 Task: Search one way flight ticket for 1 adult, 5 children, 2 infants in seat and 1 infant on lap in first from New York/islip: Long Island Macarthur Airport to Jackson: Jackson Hole Airport on 5-2-2023. Choice of flights is Westjet. Number of bags: 1 checked bag. Price is upto 92000. Outbound departure time preference is 17:15.
Action: Mouse moved to (241, 315)
Screenshot: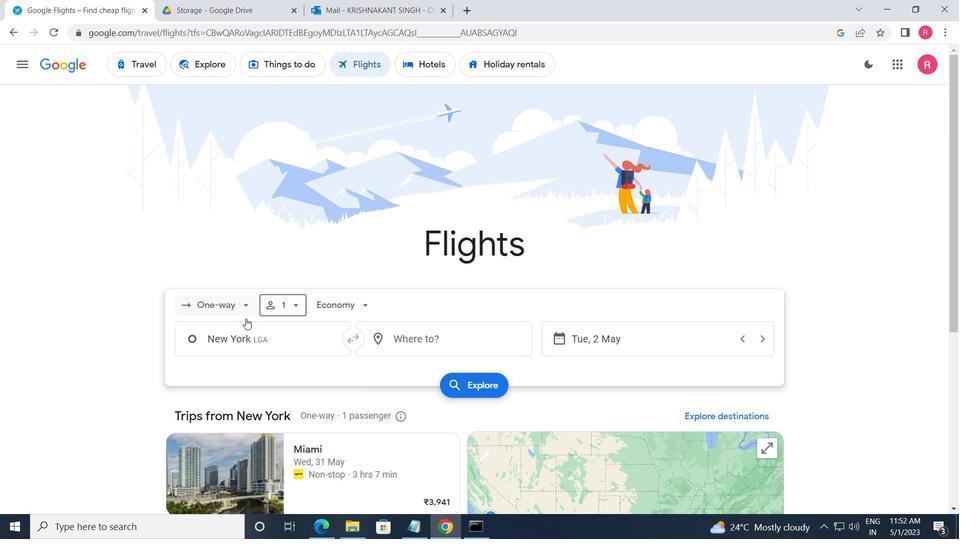 
Action: Mouse pressed left at (241, 315)
Screenshot: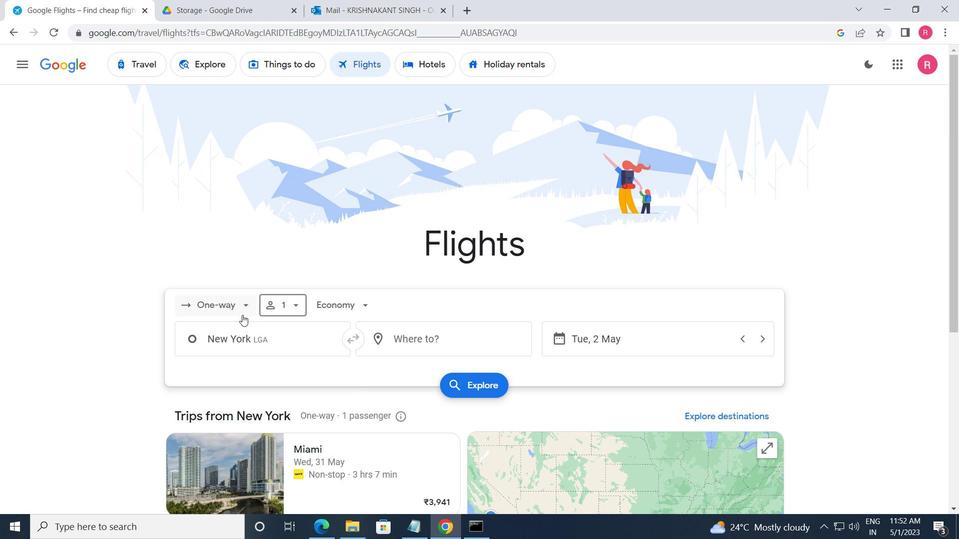 
Action: Mouse moved to (243, 362)
Screenshot: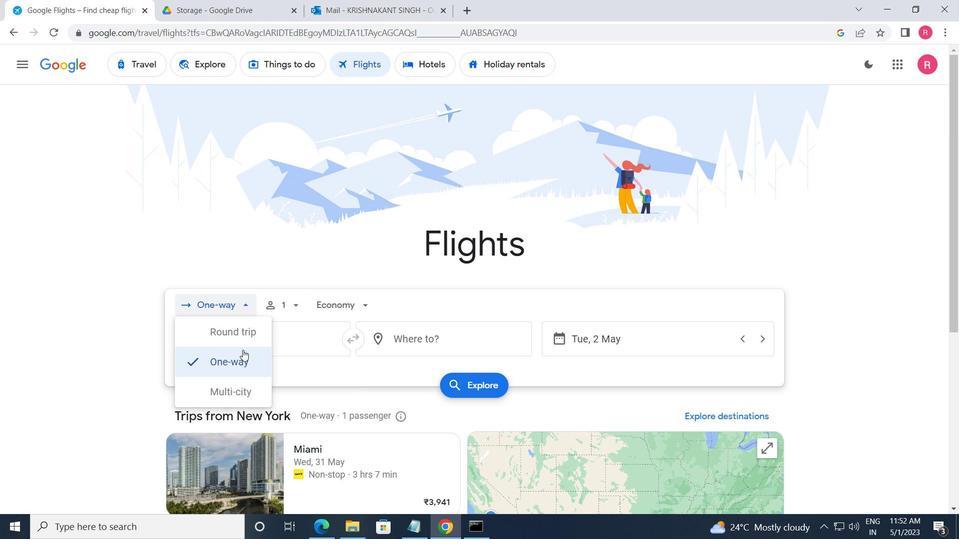 
Action: Mouse pressed left at (243, 362)
Screenshot: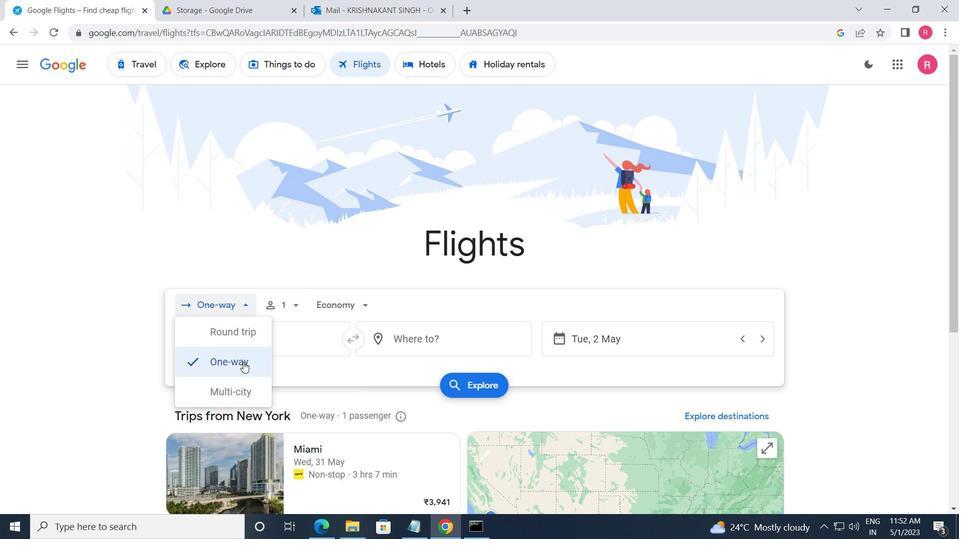 
Action: Mouse moved to (288, 310)
Screenshot: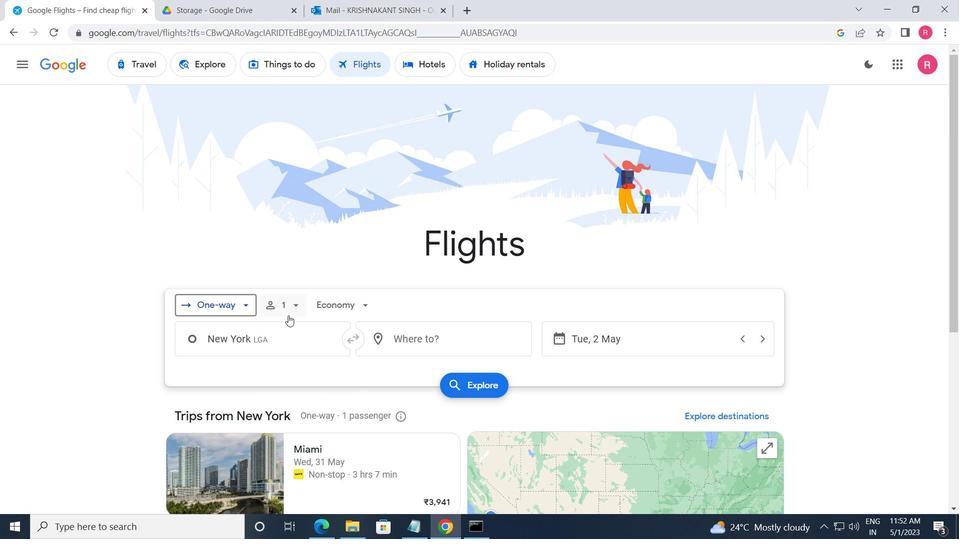 
Action: Mouse pressed left at (288, 310)
Screenshot: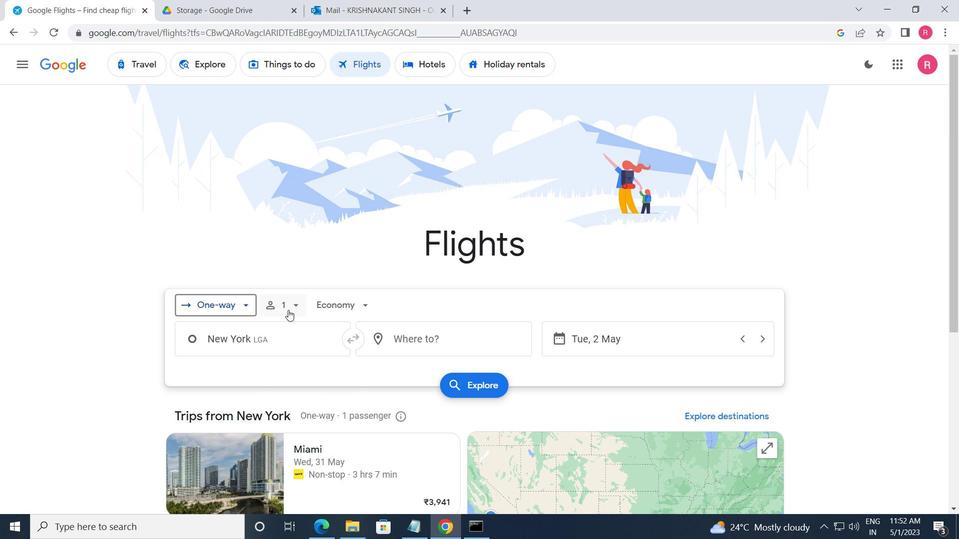 
Action: Mouse moved to (395, 335)
Screenshot: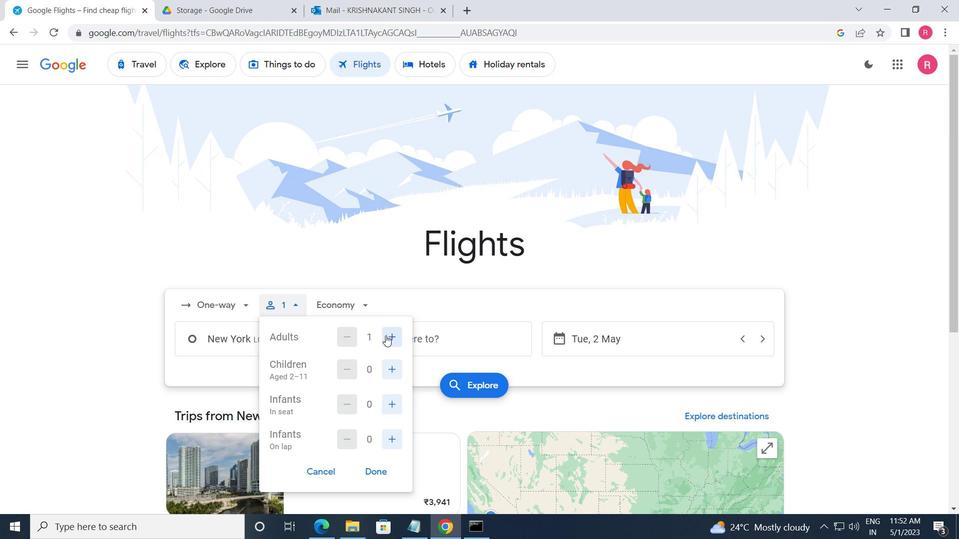 
Action: Mouse pressed left at (395, 335)
Screenshot: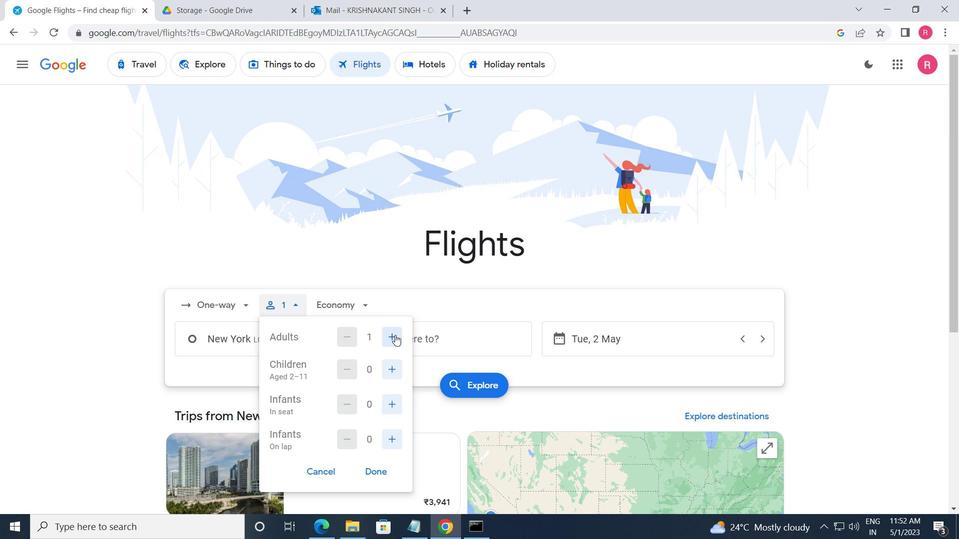 
Action: Mouse pressed left at (395, 335)
Screenshot: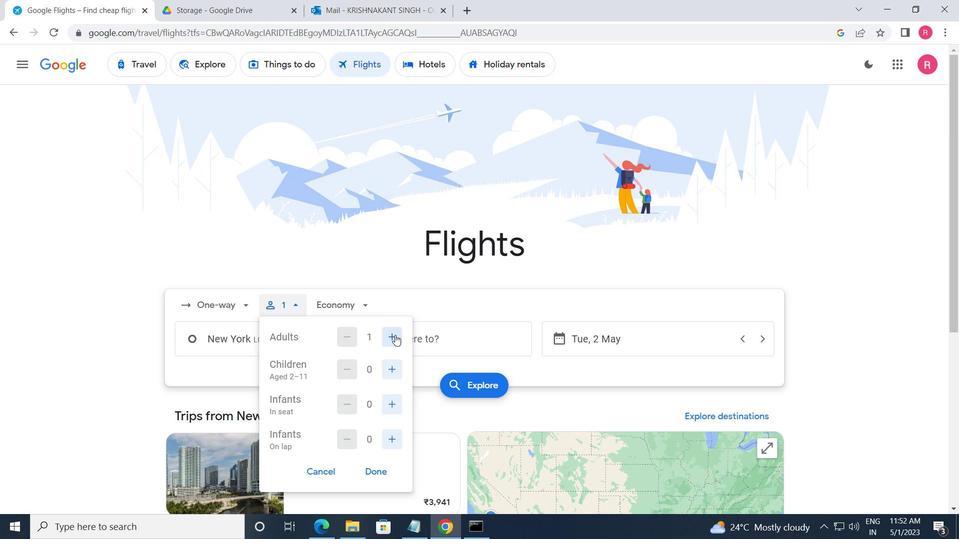 
Action: Mouse pressed left at (395, 335)
Screenshot: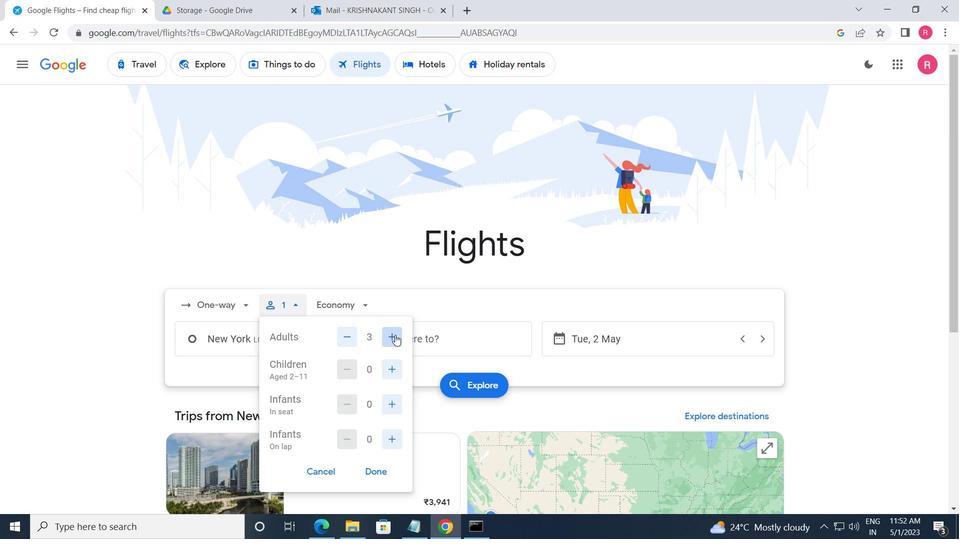 
Action: Mouse moved to (389, 369)
Screenshot: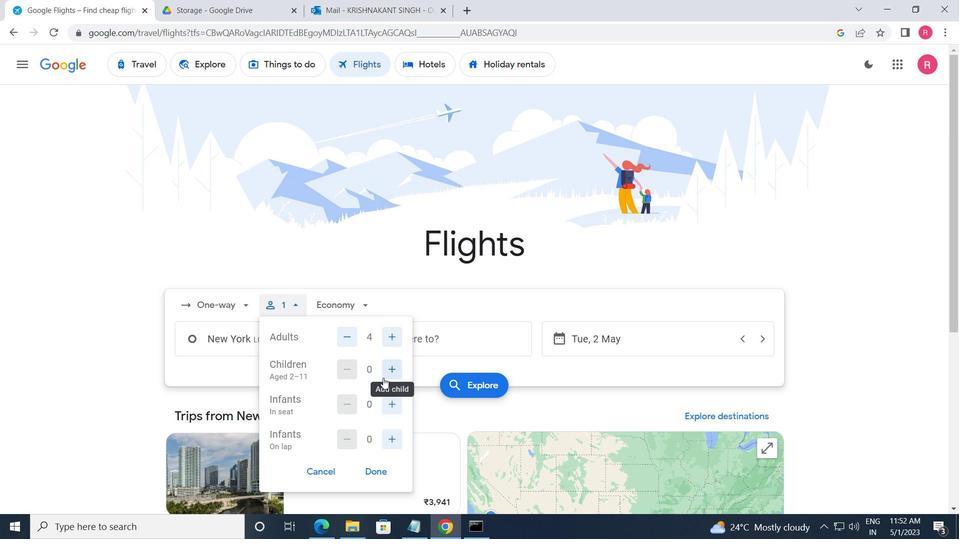 
Action: Mouse pressed left at (389, 369)
Screenshot: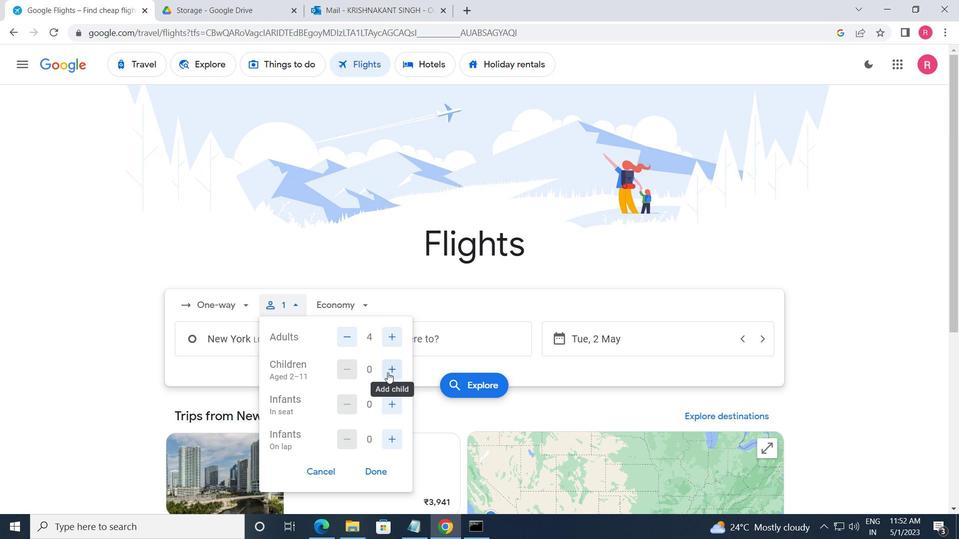 
Action: Mouse moved to (389, 400)
Screenshot: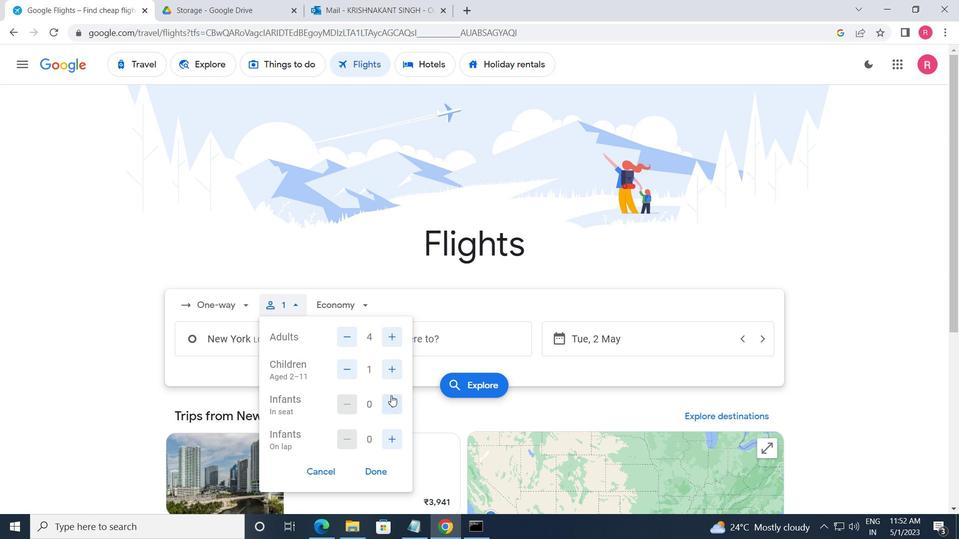 
Action: Mouse pressed left at (389, 400)
Screenshot: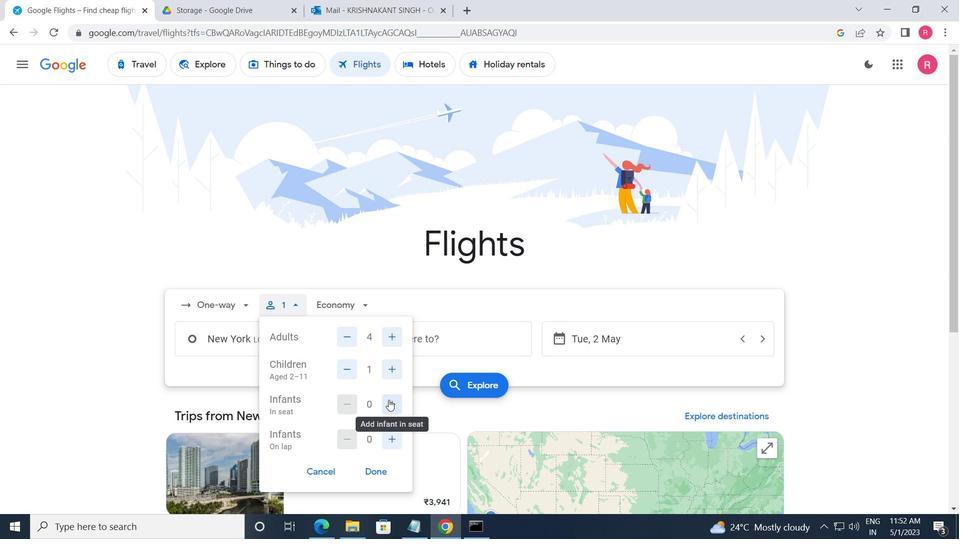 
Action: Mouse moved to (336, 314)
Screenshot: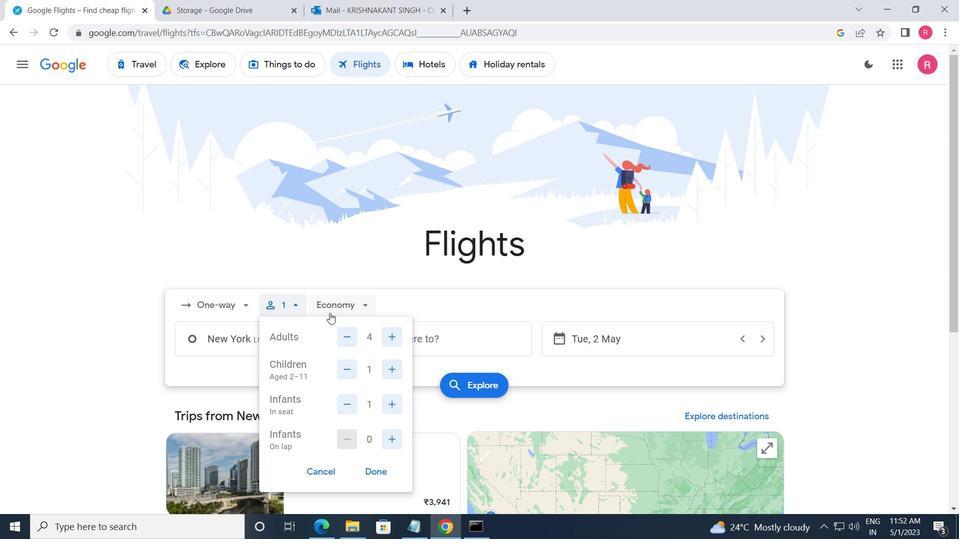 
Action: Mouse pressed left at (336, 314)
Screenshot: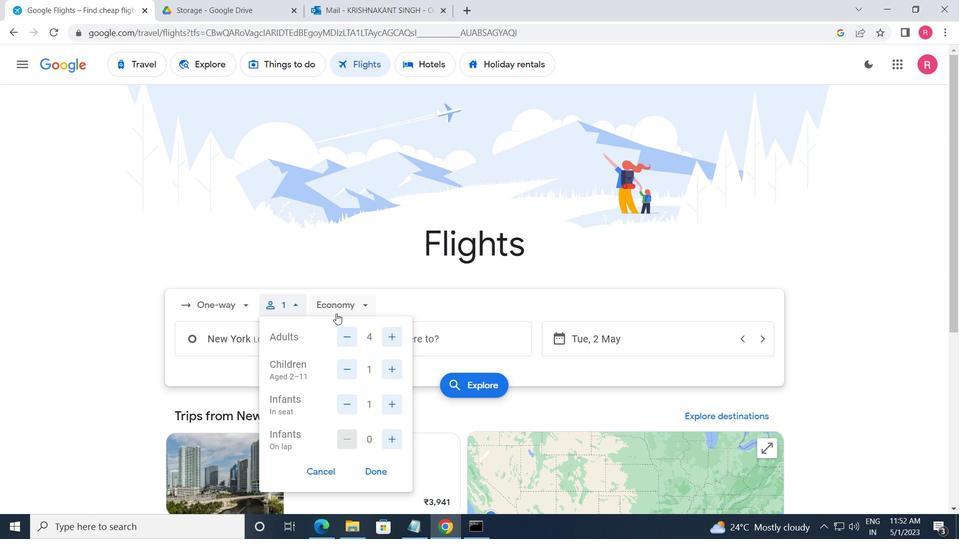 
Action: Mouse moved to (347, 366)
Screenshot: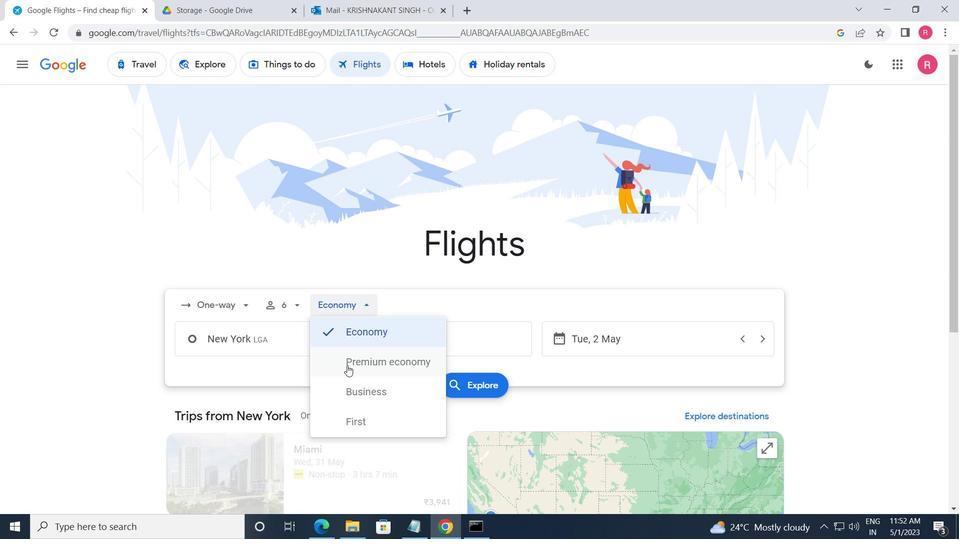 
Action: Mouse pressed left at (347, 366)
Screenshot: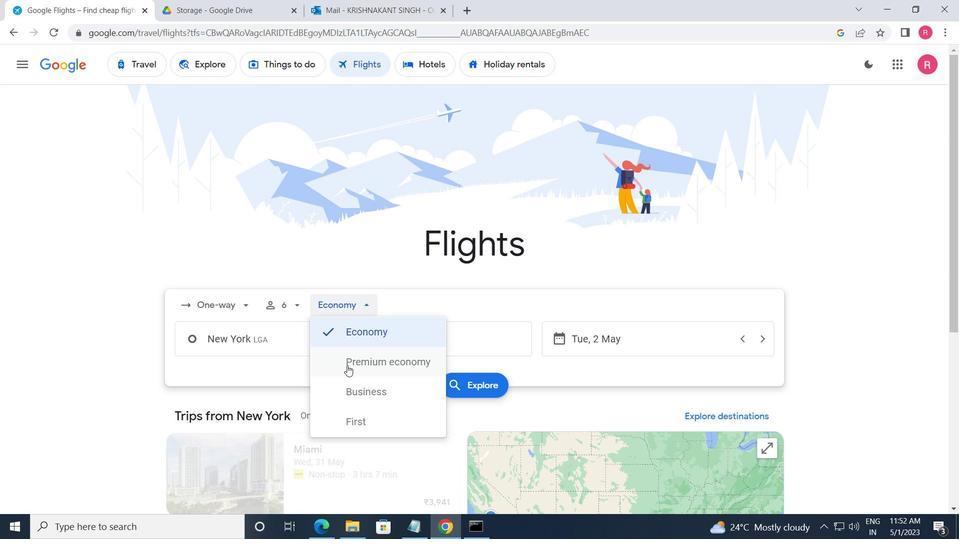 
Action: Mouse moved to (287, 351)
Screenshot: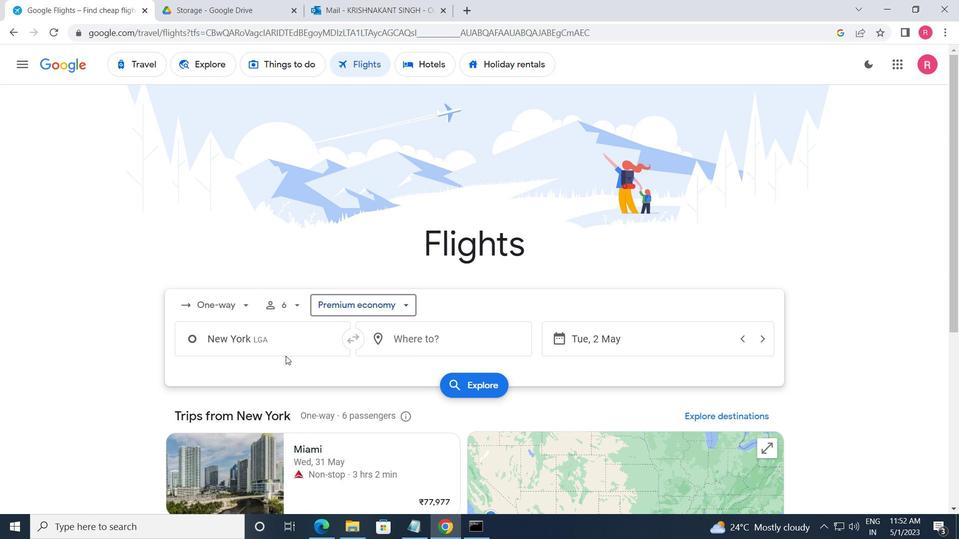 
Action: Mouse pressed left at (287, 351)
Screenshot: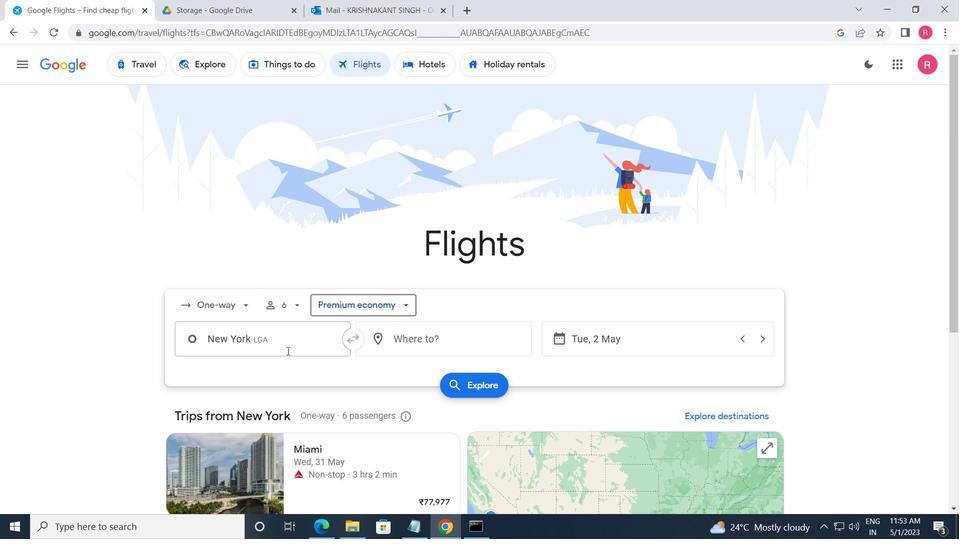 
Action: Mouse moved to (287, 351)
Screenshot: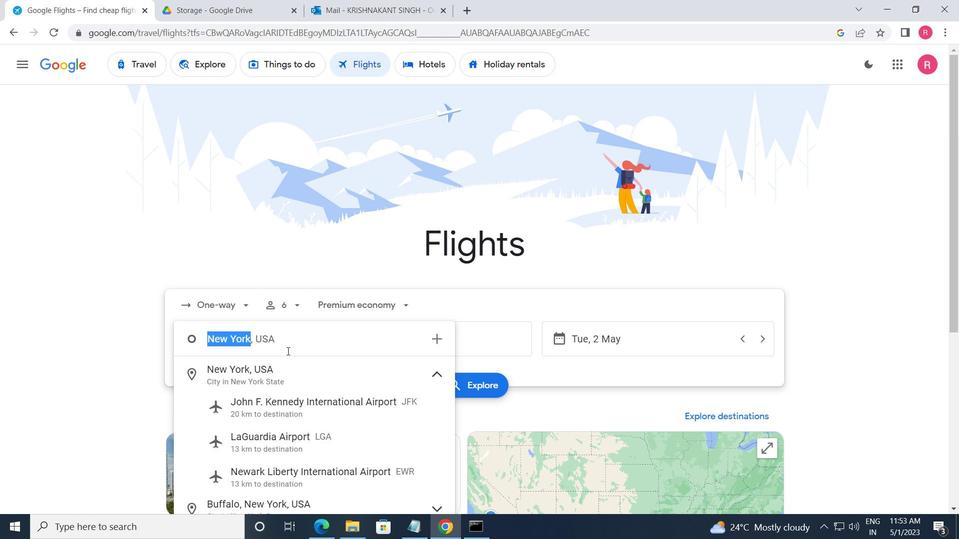 
Action: Key pressed <Key.shift_r>Laguardia<Key.down><Key.enter>
Screenshot: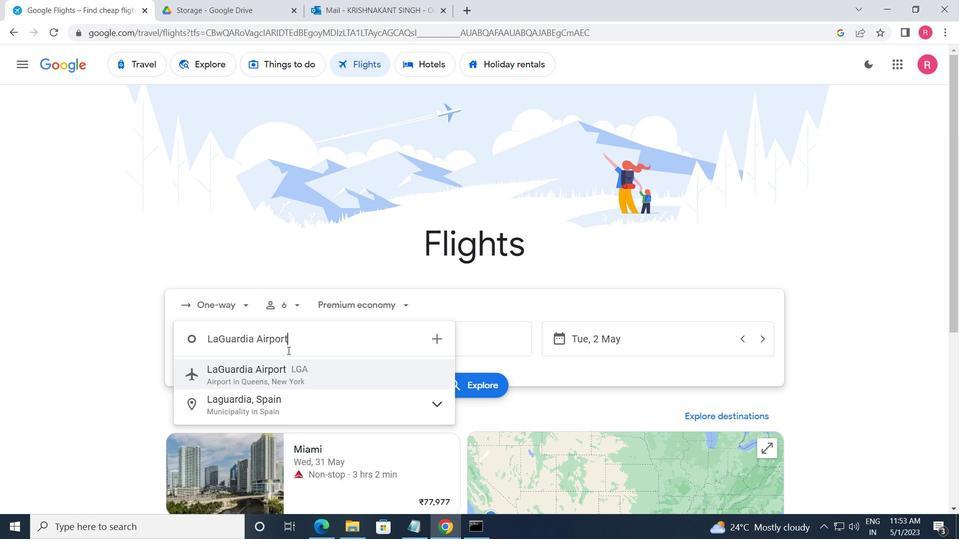 
Action: Mouse moved to (432, 340)
Screenshot: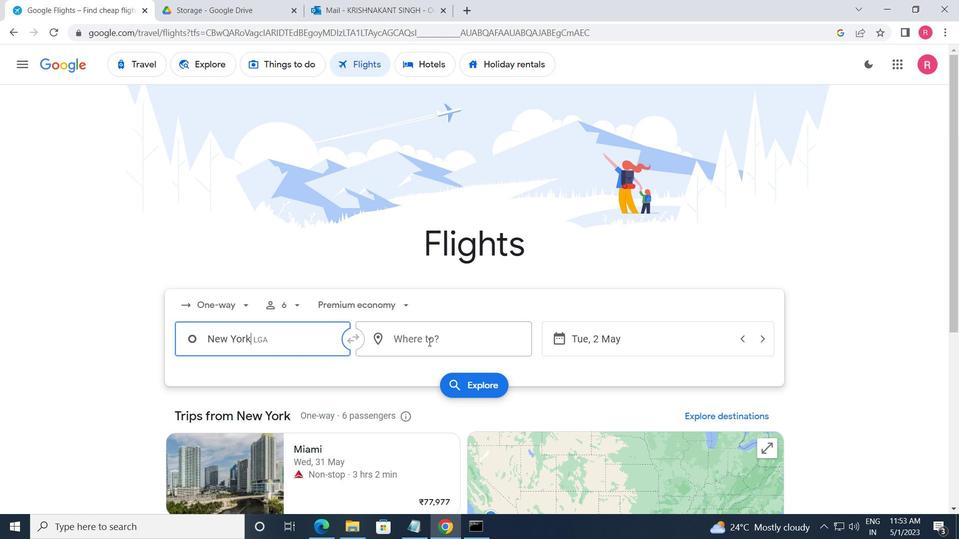 
Action: Mouse pressed left at (432, 340)
Screenshot: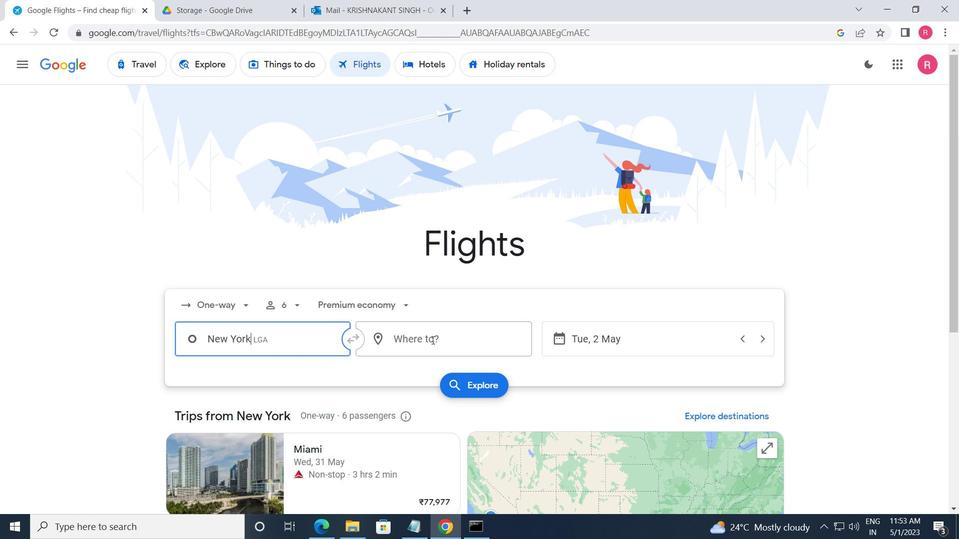 
Action: Mouse moved to (422, 464)
Screenshot: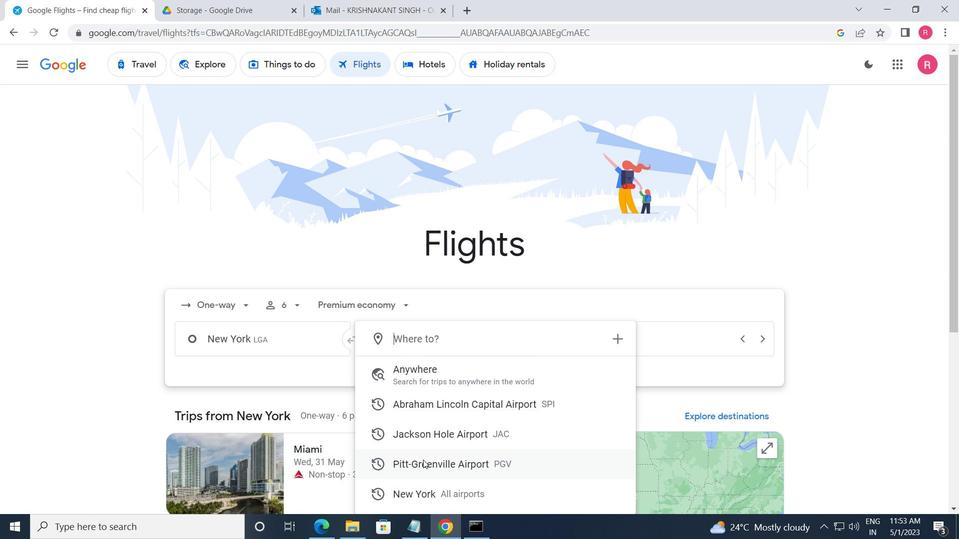 
Action: Mouse pressed left at (422, 464)
Screenshot: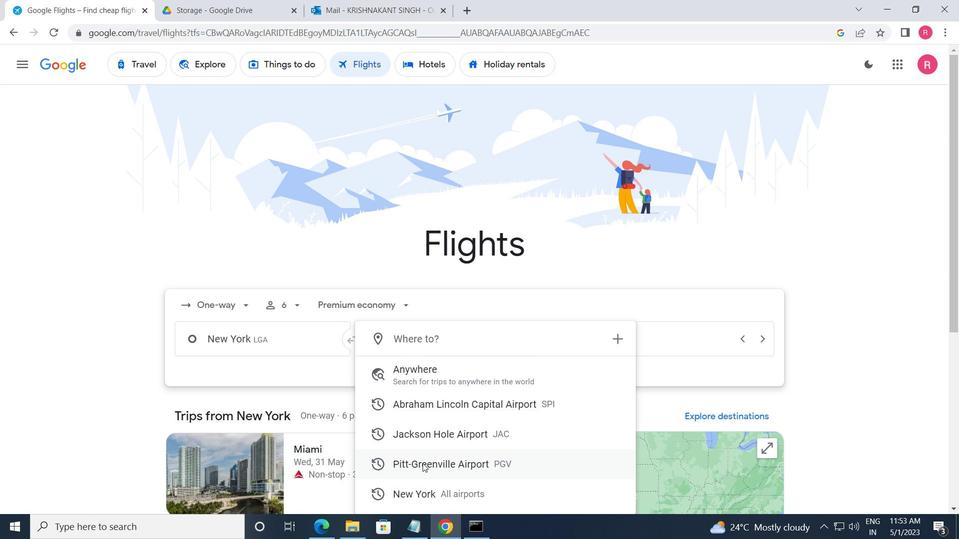 
Action: Mouse moved to (620, 336)
Screenshot: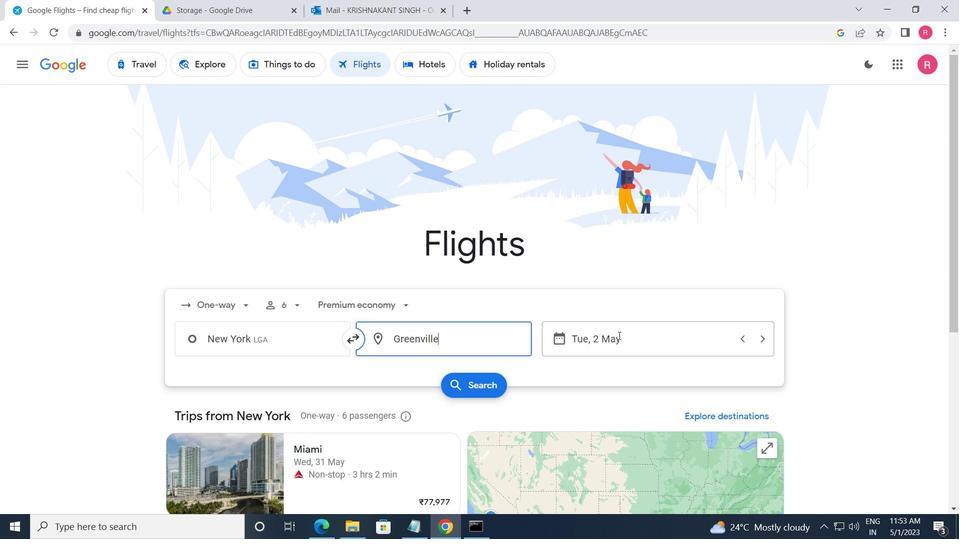 
Action: Mouse pressed left at (620, 336)
Screenshot: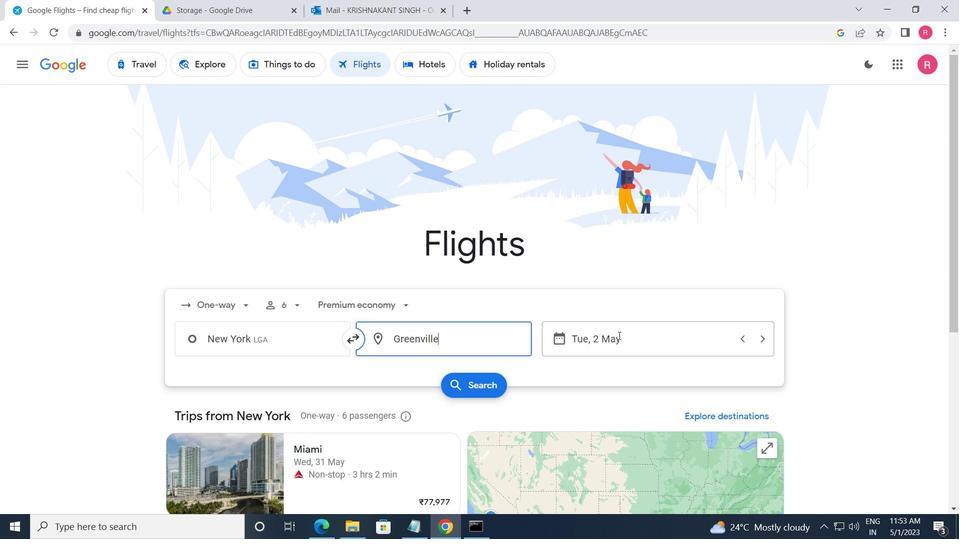 
Action: Mouse moved to (378, 293)
Screenshot: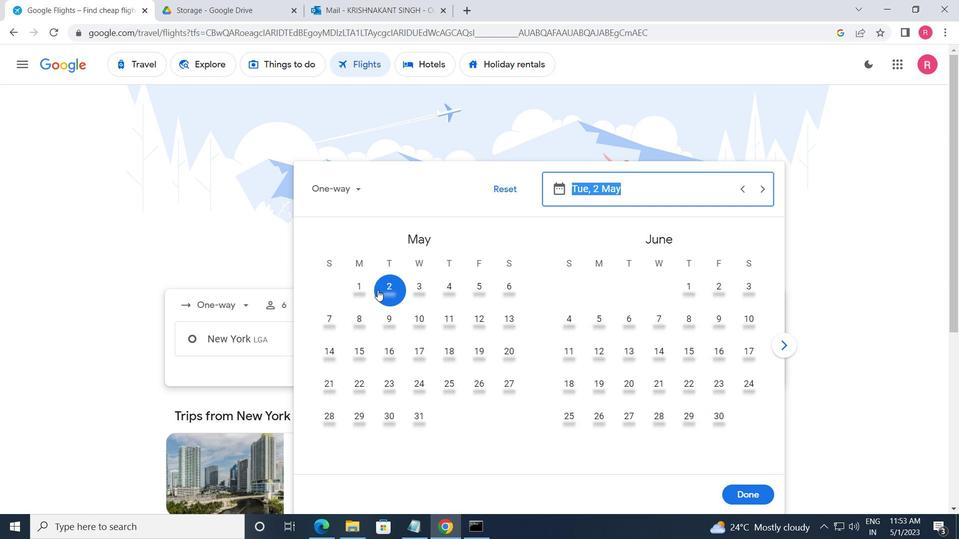 
Action: Mouse pressed left at (378, 293)
Screenshot: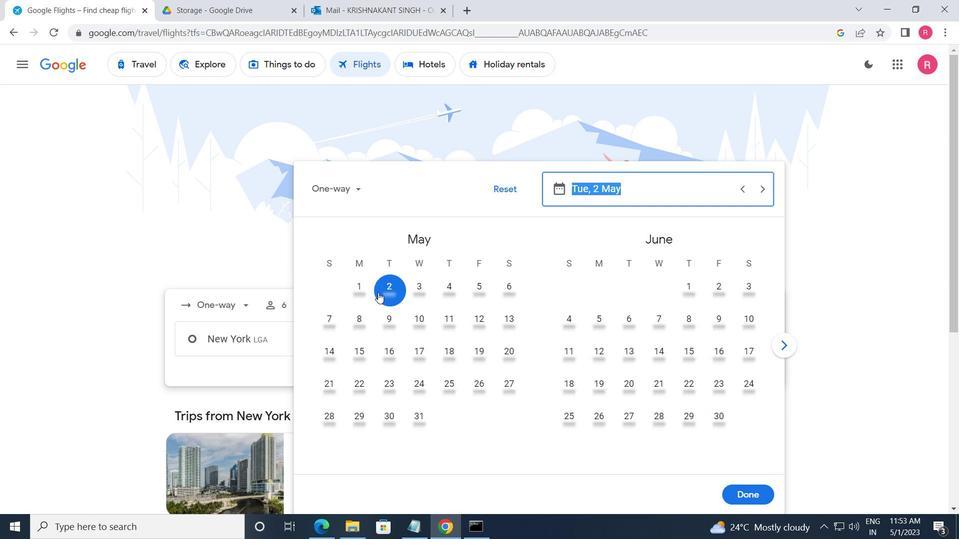 
Action: Mouse moved to (750, 492)
Screenshot: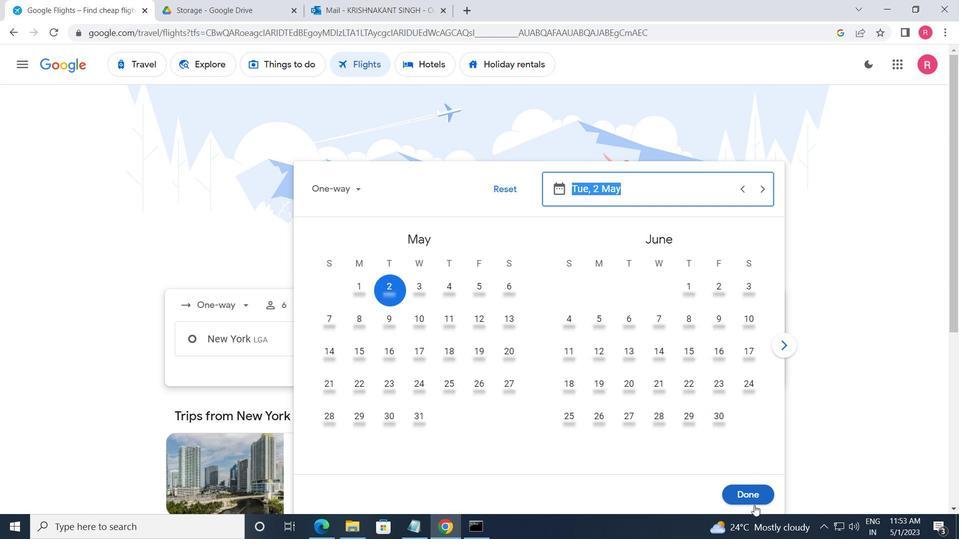 
Action: Mouse pressed left at (750, 492)
Screenshot: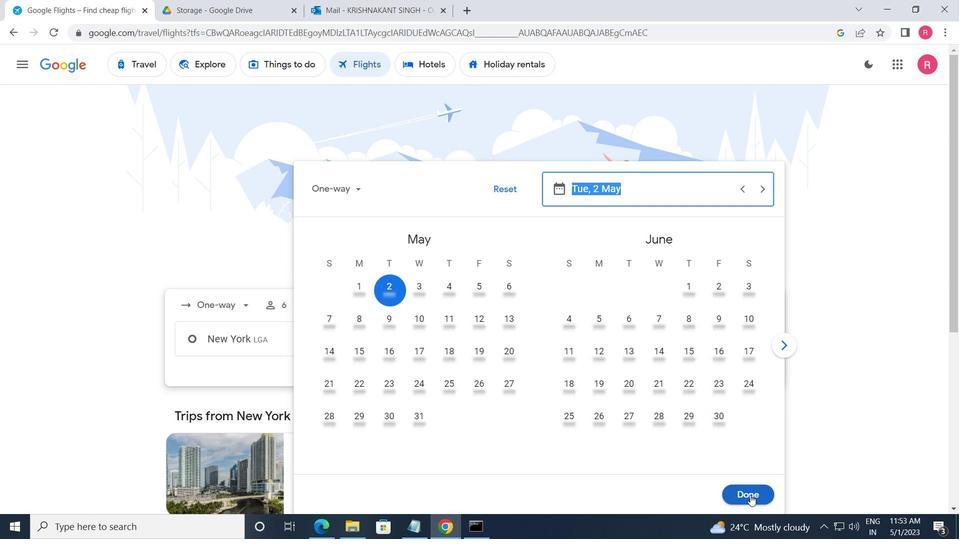 
Action: Mouse moved to (461, 395)
Screenshot: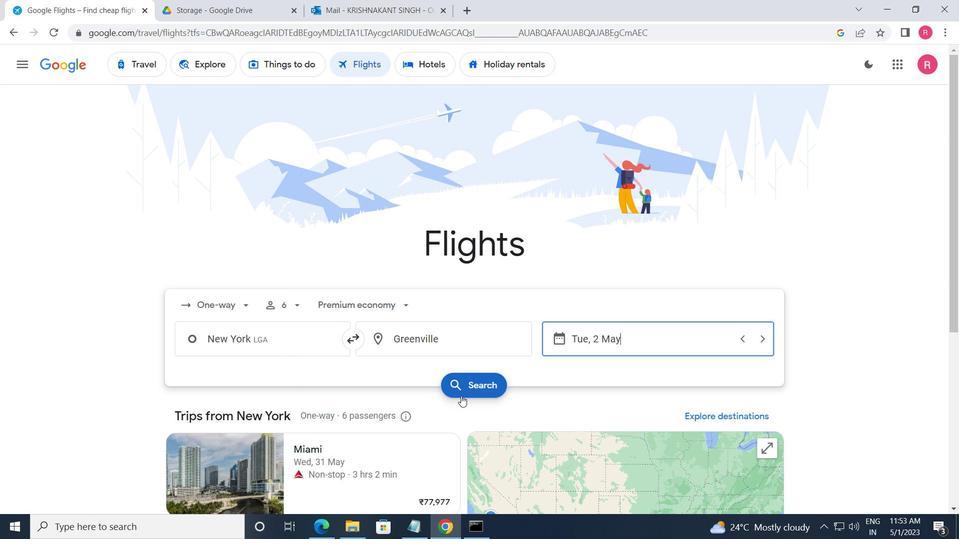 
Action: Mouse pressed left at (461, 395)
Screenshot: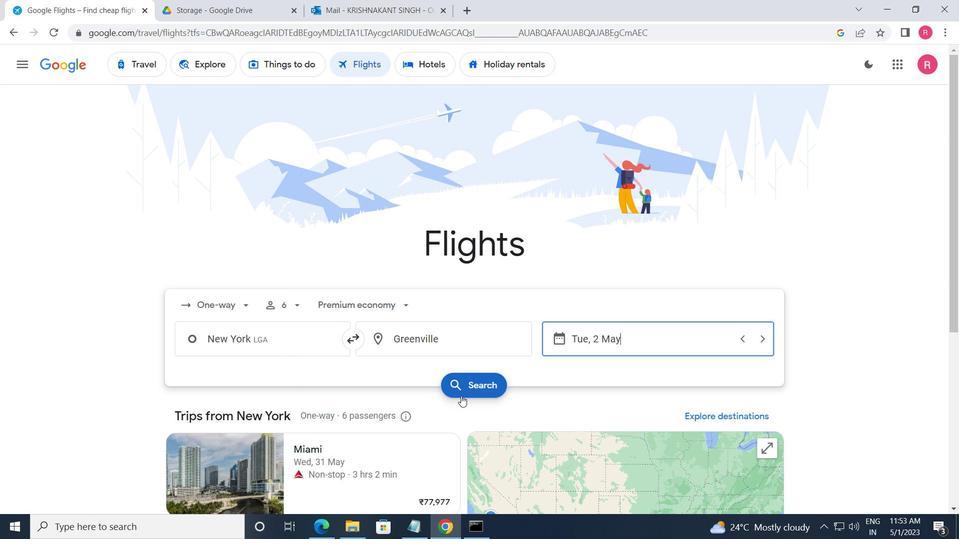 
Action: Mouse moved to (188, 184)
Screenshot: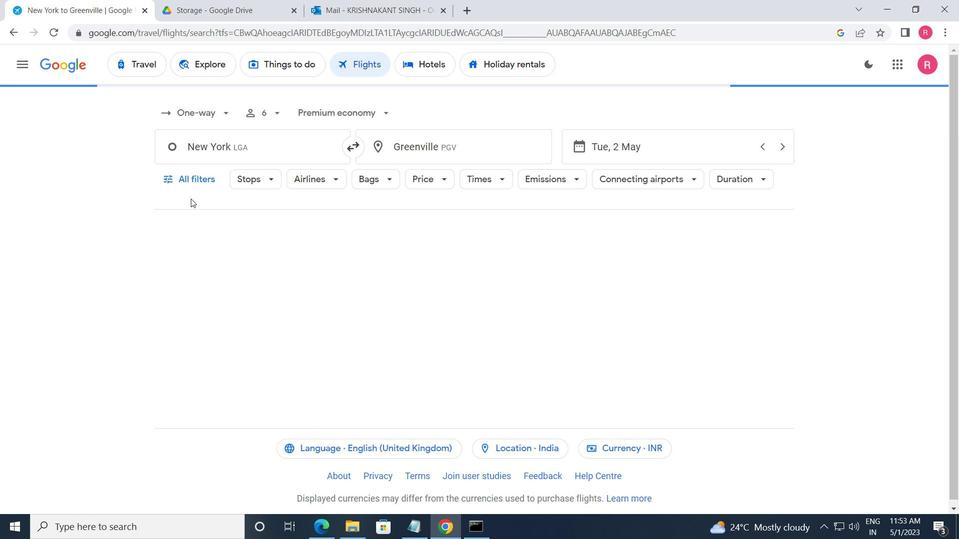 
Action: Mouse pressed left at (188, 184)
Screenshot: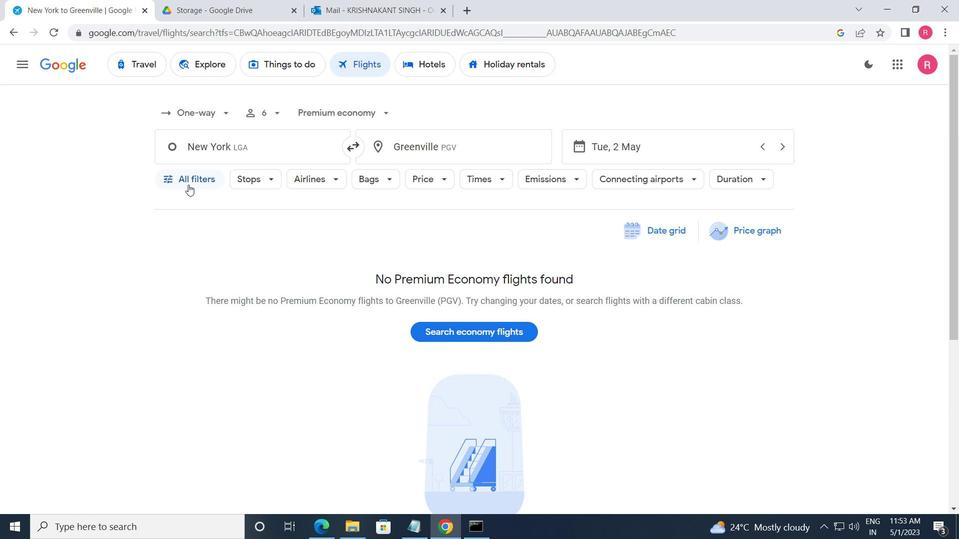 
Action: Mouse moved to (203, 253)
Screenshot: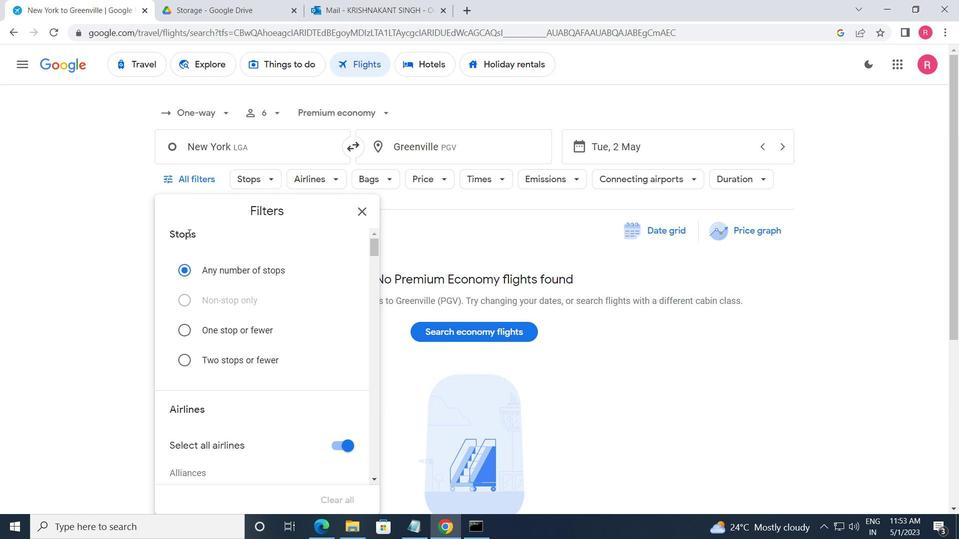 
Action: Mouse scrolled (203, 252) with delta (0, 0)
Screenshot: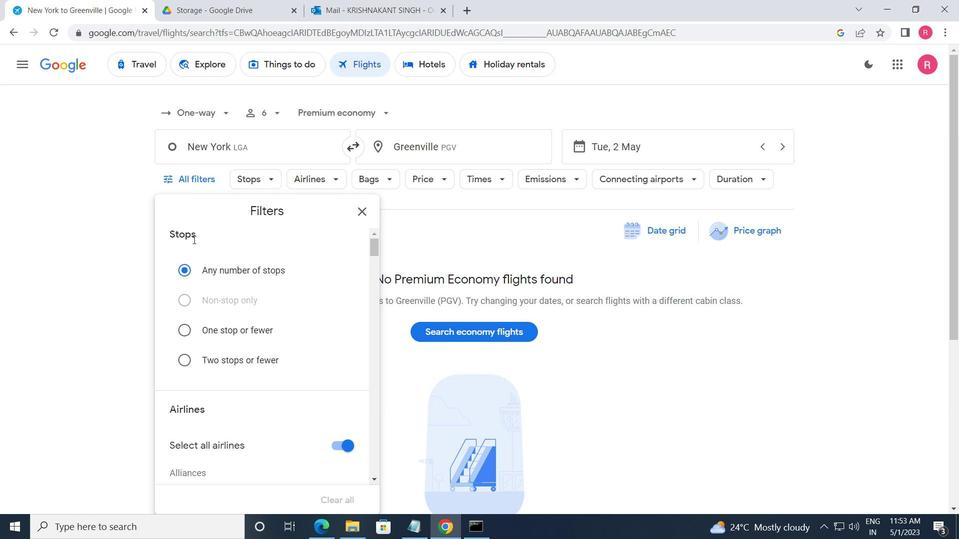 
Action: Mouse scrolled (203, 252) with delta (0, 0)
Screenshot: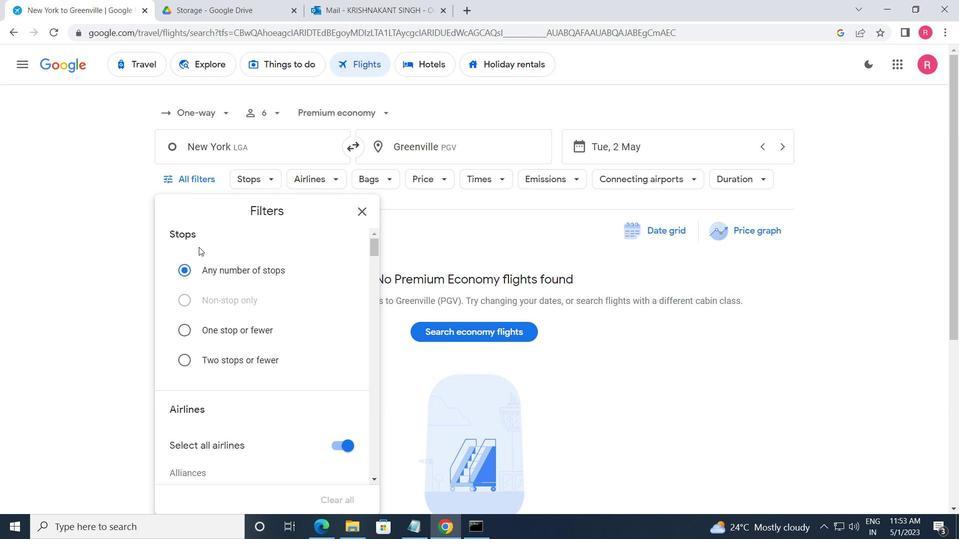 
Action: Mouse scrolled (203, 252) with delta (0, 0)
Screenshot: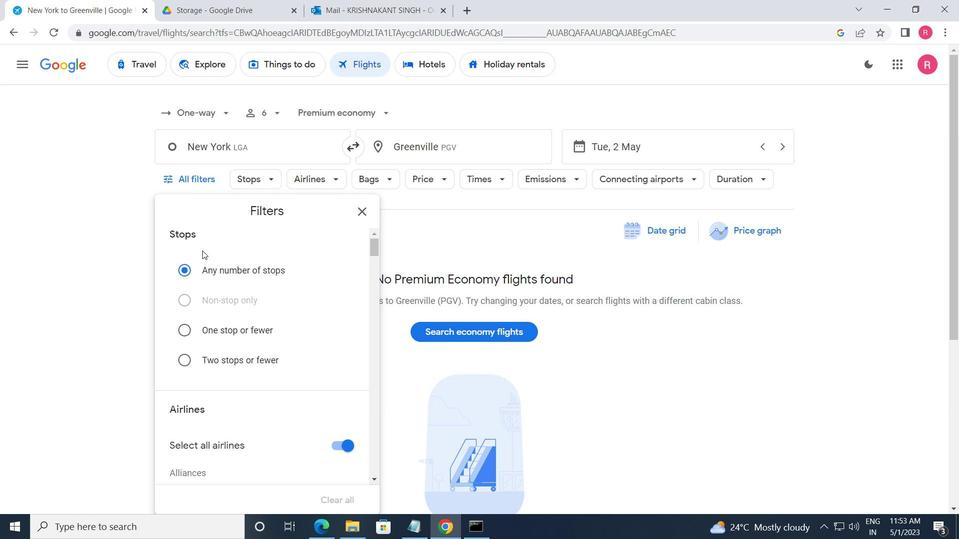 
Action: Mouse scrolled (203, 252) with delta (0, 0)
Screenshot: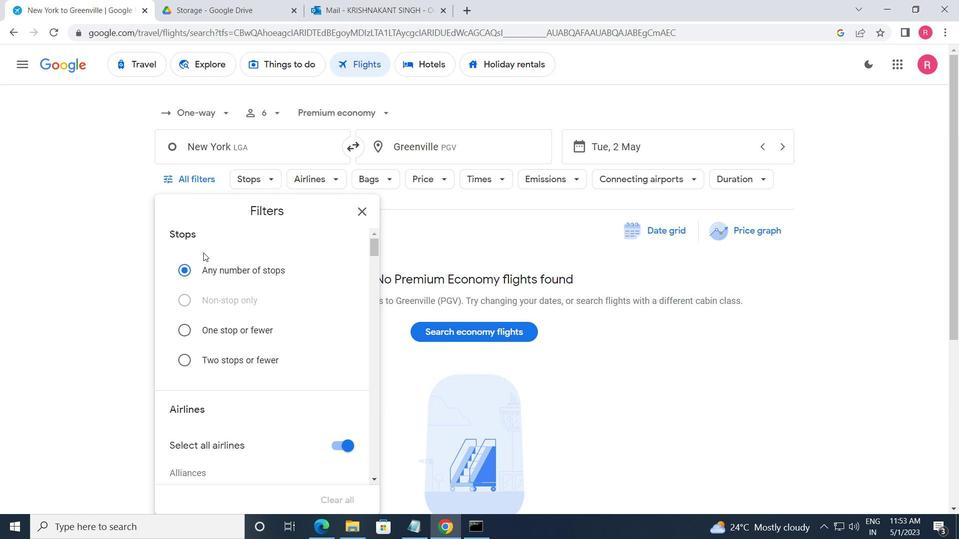 
Action: Mouse scrolled (203, 252) with delta (0, 0)
Screenshot: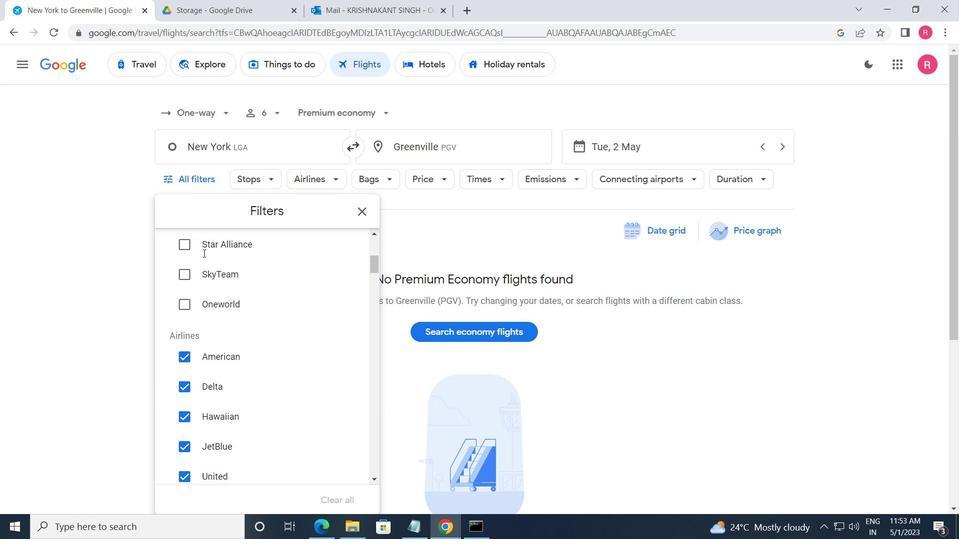 
Action: Mouse moved to (212, 266)
Screenshot: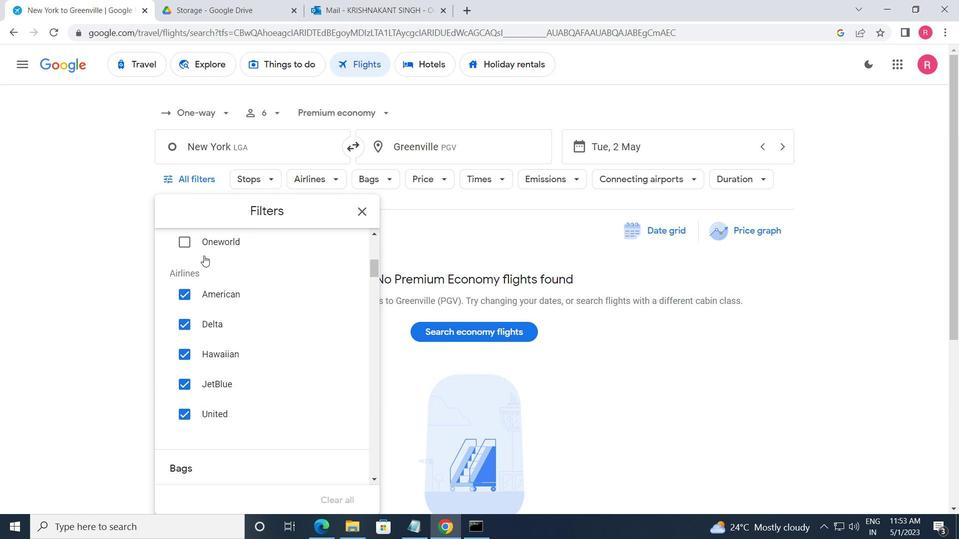 
Action: Mouse scrolled (212, 266) with delta (0, 0)
Screenshot: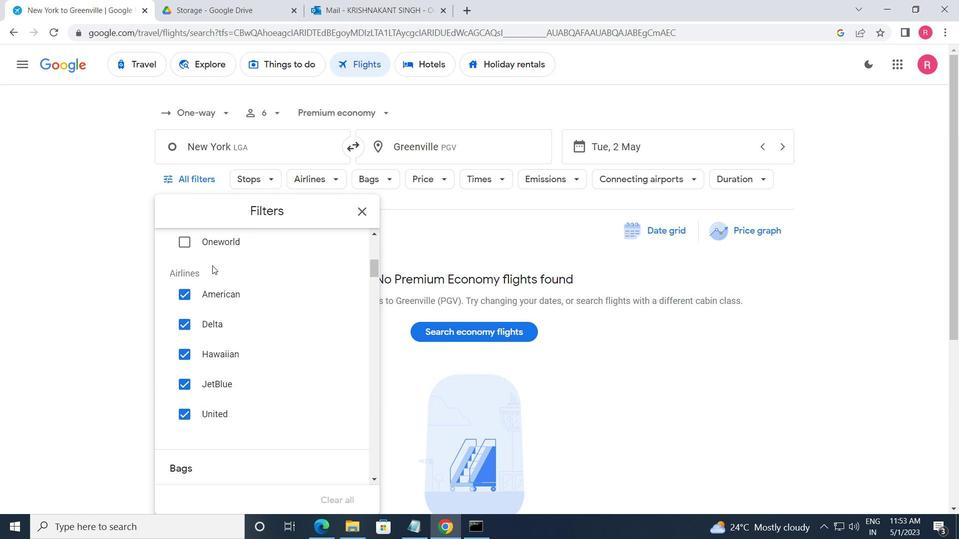 
Action: Mouse scrolled (212, 266) with delta (0, 0)
Screenshot: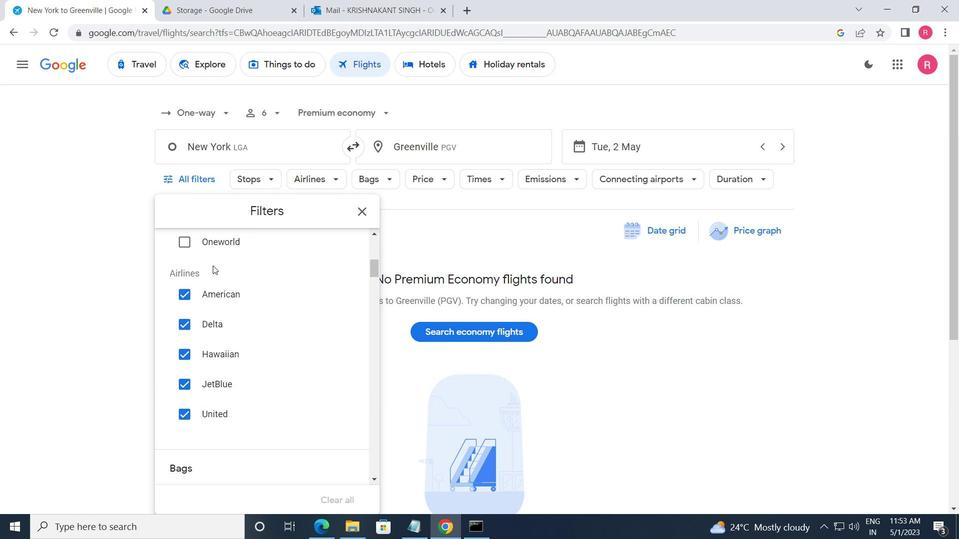 
Action: Mouse scrolled (212, 266) with delta (0, 0)
Screenshot: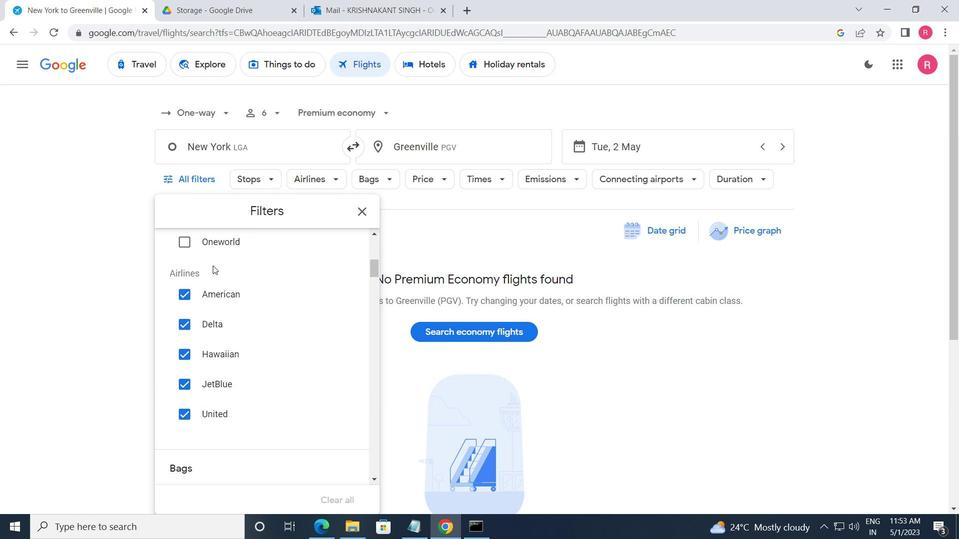 
Action: Mouse moved to (335, 326)
Screenshot: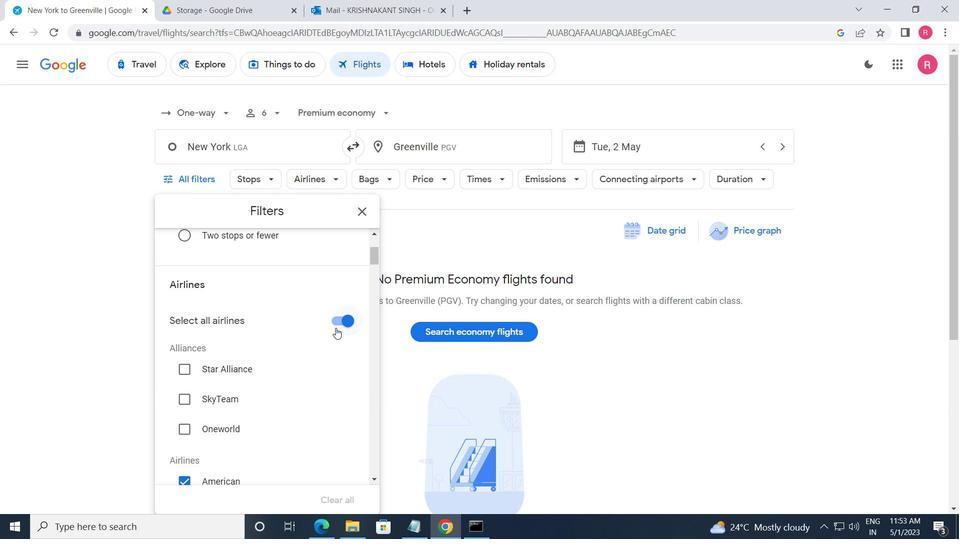 
Action: Mouse pressed left at (335, 326)
Screenshot: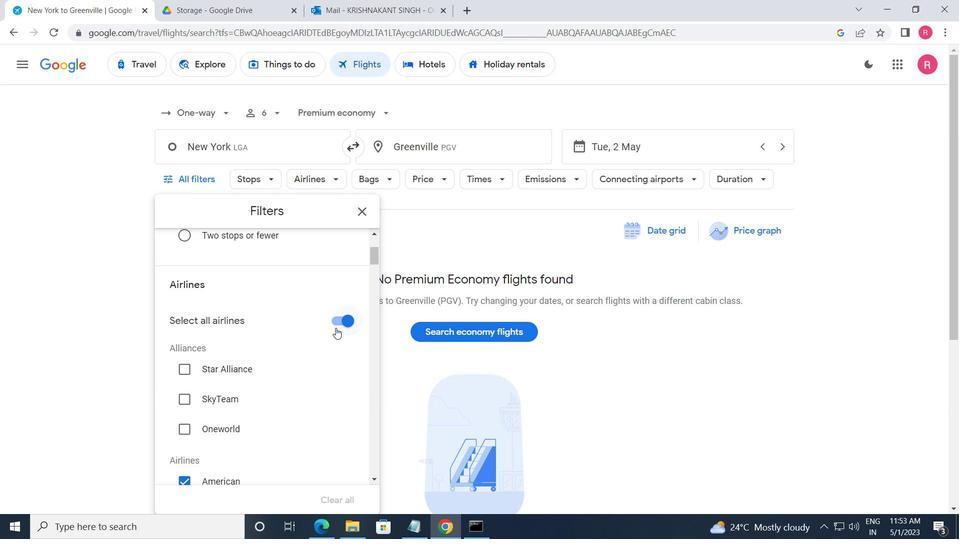 
Action: Mouse moved to (327, 319)
Screenshot: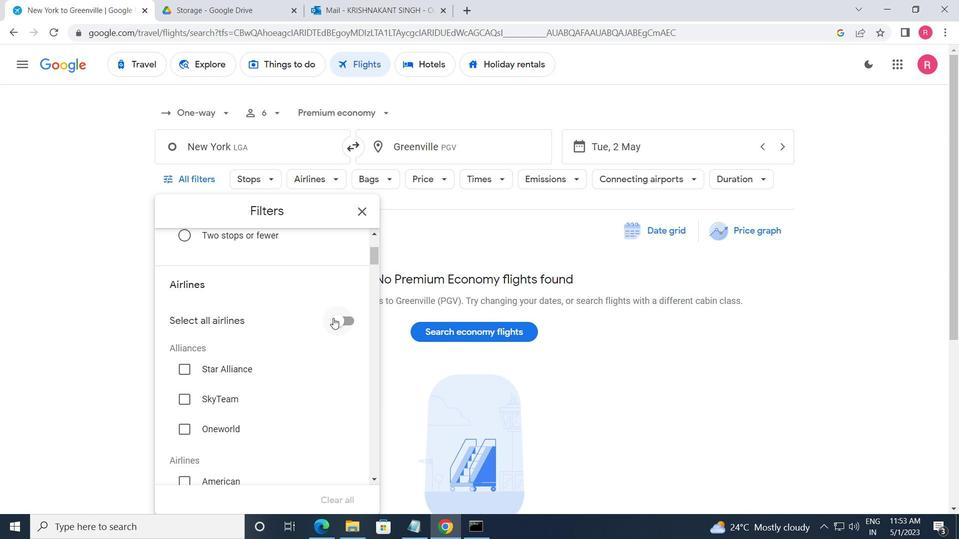 
Action: Mouse scrolled (327, 318) with delta (0, 0)
Screenshot: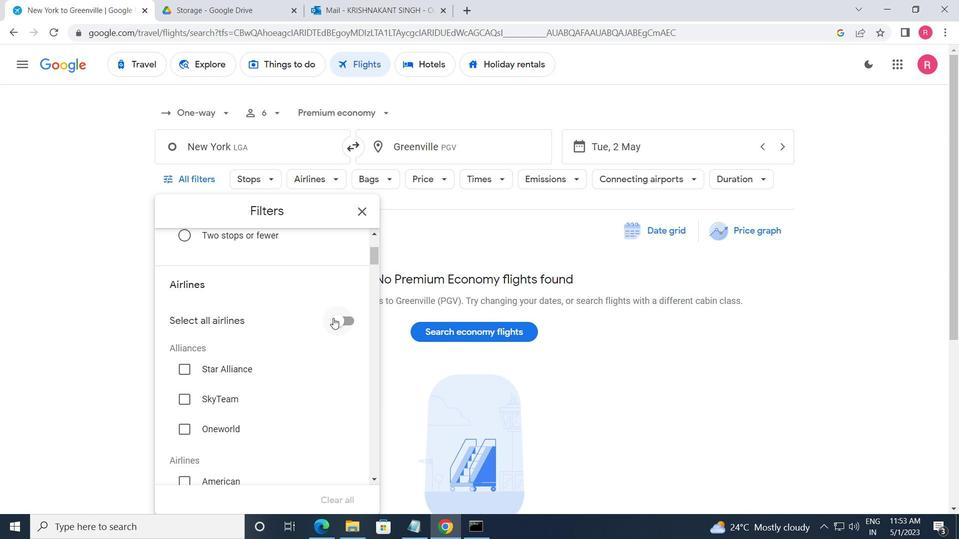 
Action: Mouse moved to (326, 319)
Screenshot: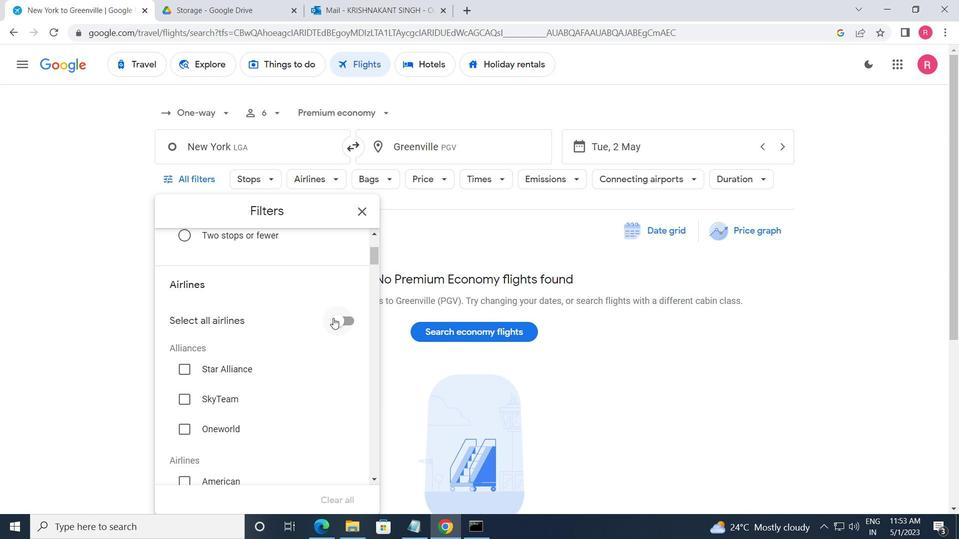 
Action: Mouse scrolled (326, 319) with delta (0, 0)
Screenshot: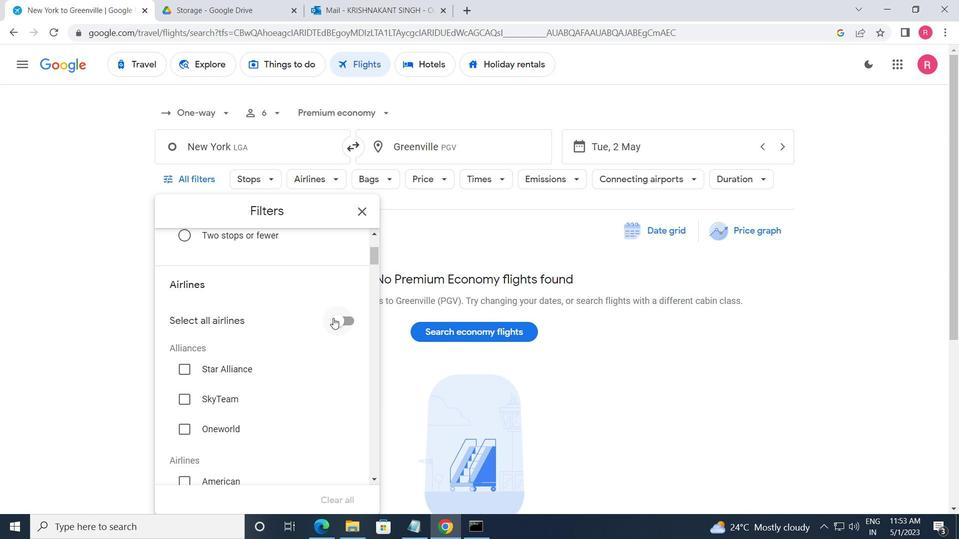
Action: Mouse scrolled (326, 319) with delta (0, 0)
Screenshot: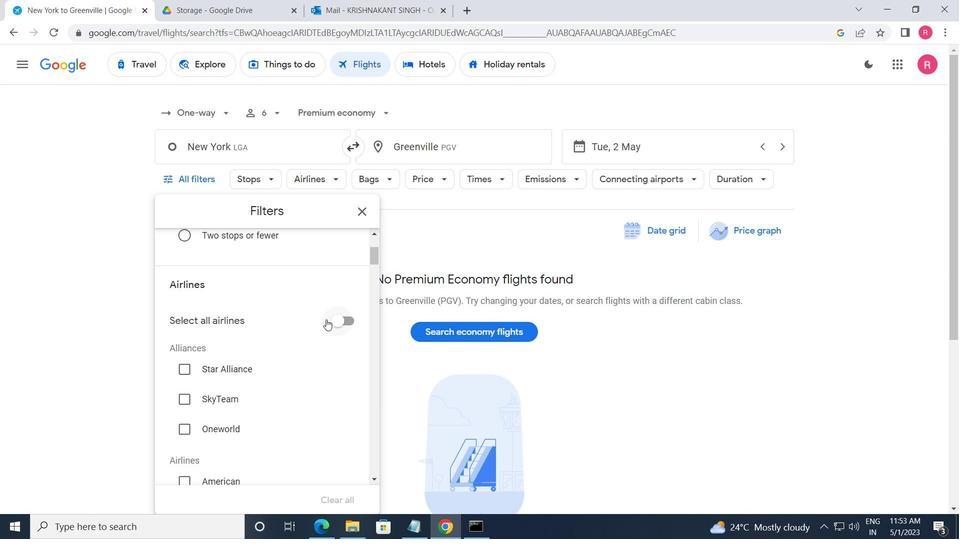 
Action: Mouse moved to (326, 319)
Screenshot: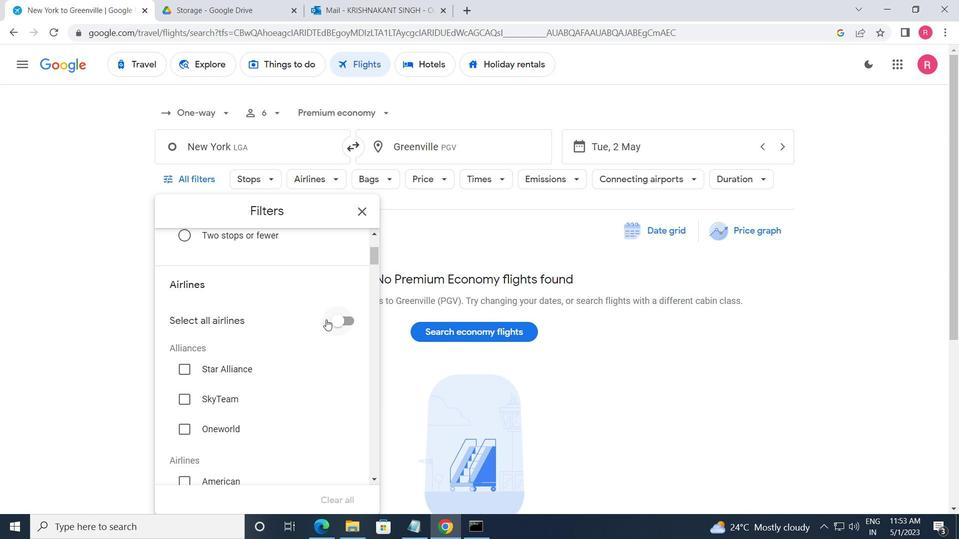 
Action: Mouse scrolled (326, 319) with delta (0, 0)
Screenshot: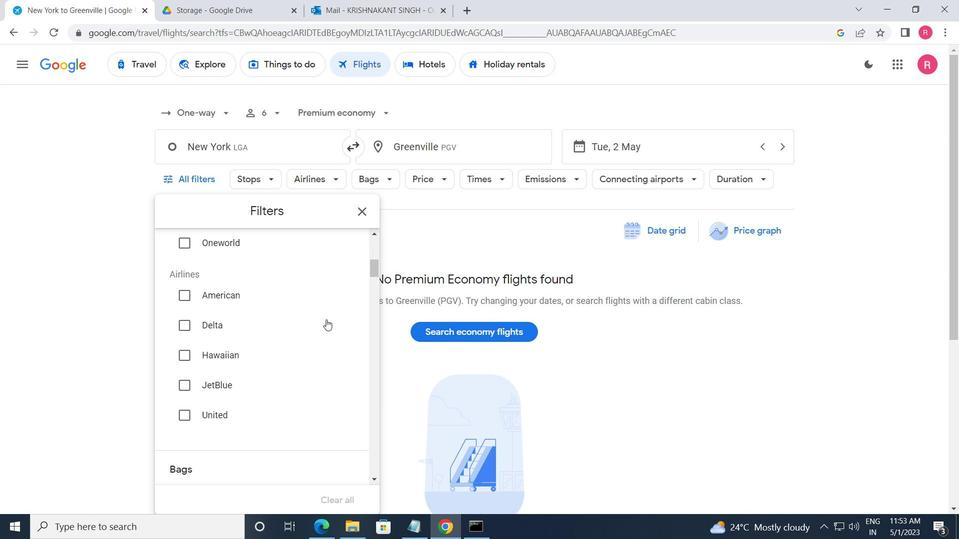 
Action: Mouse moved to (325, 319)
Screenshot: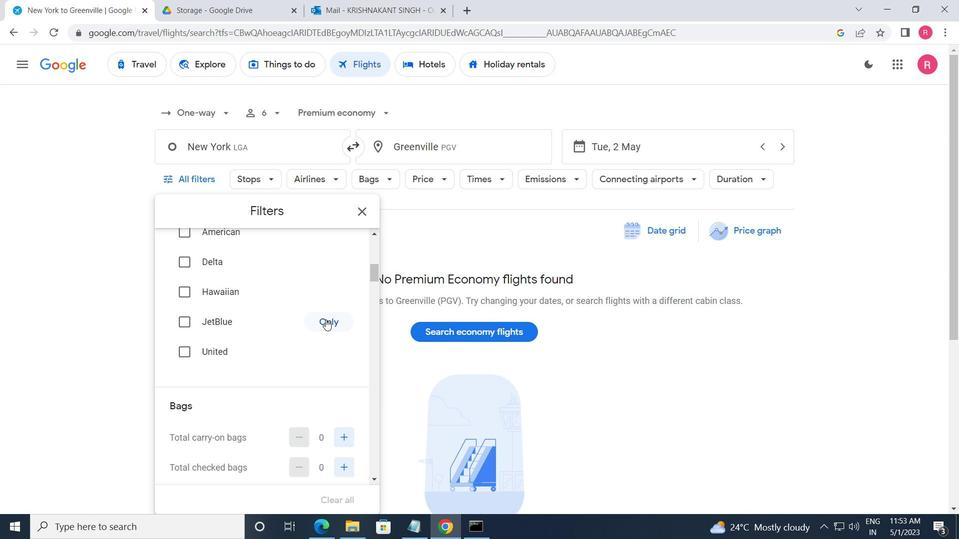 
Action: Mouse scrolled (325, 319) with delta (0, 0)
Screenshot: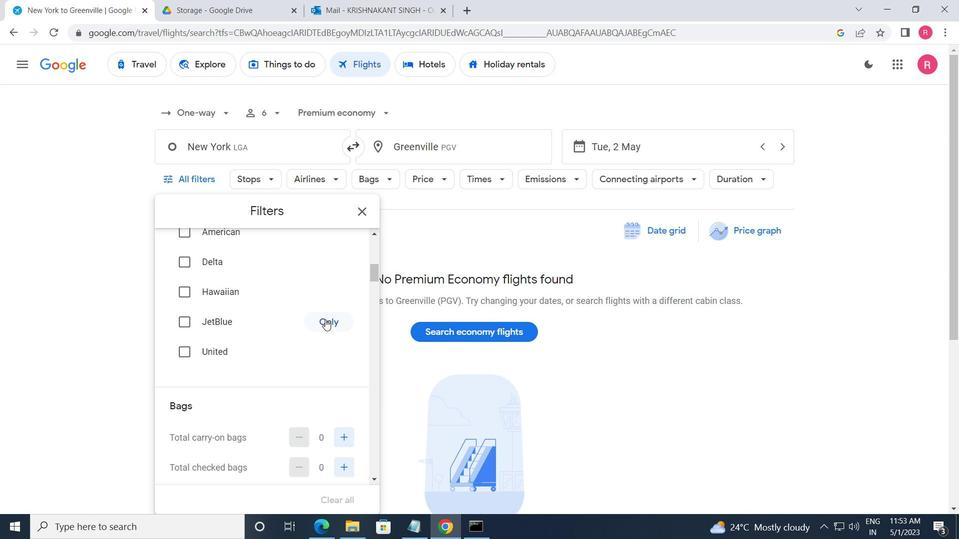 
Action: Mouse scrolled (325, 319) with delta (0, 0)
Screenshot: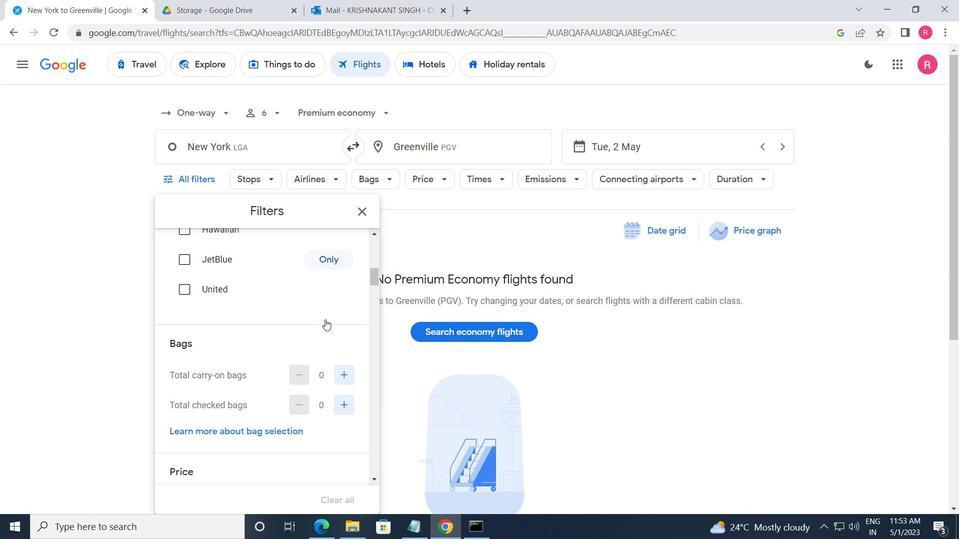 
Action: Mouse moved to (335, 339)
Screenshot: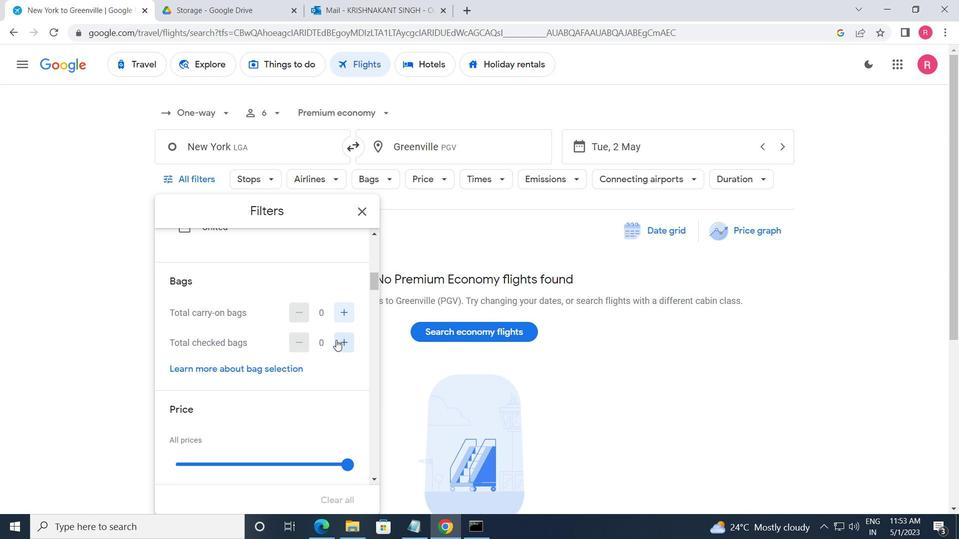 
Action: Mouse pressed left at (335, 339)
Screenshot: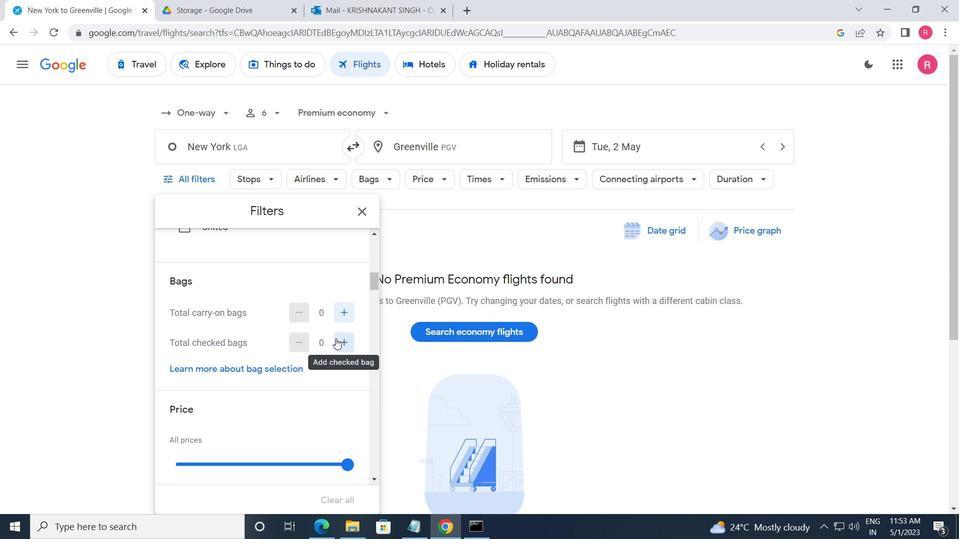 
Action: Mouse moved to (335, 338)
Screenshot: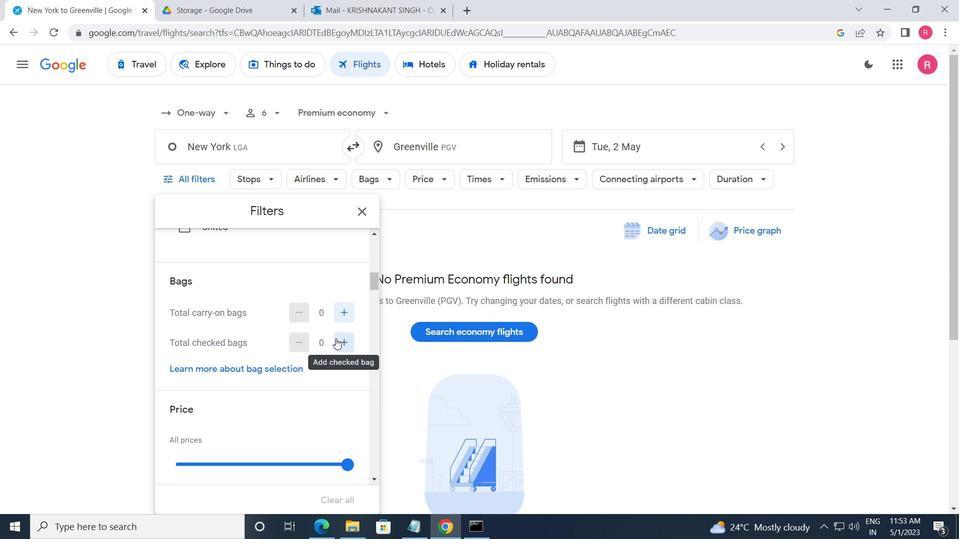 
Action: Mouse pressed left at (335, 338)
Screenshot: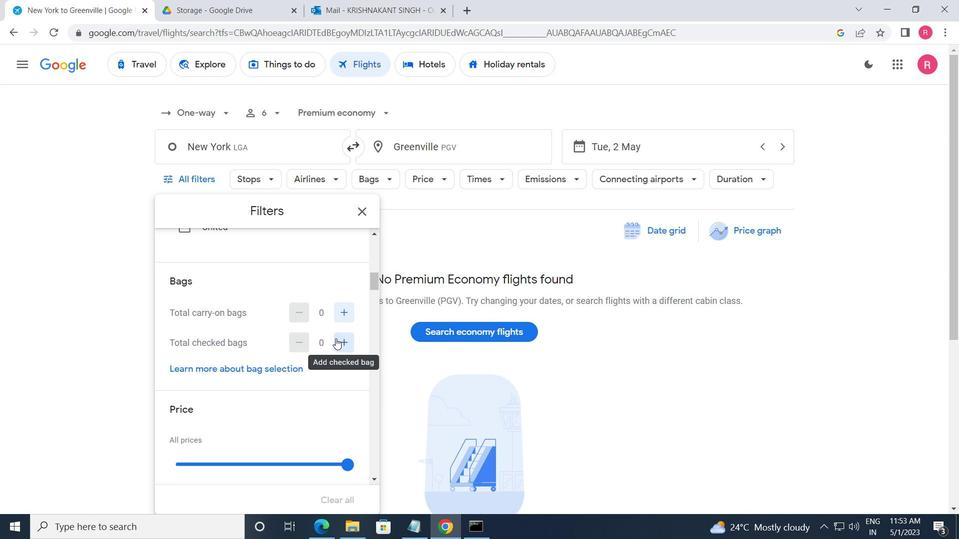 
Action: Mouse moved to (335, 338)
Screenshot: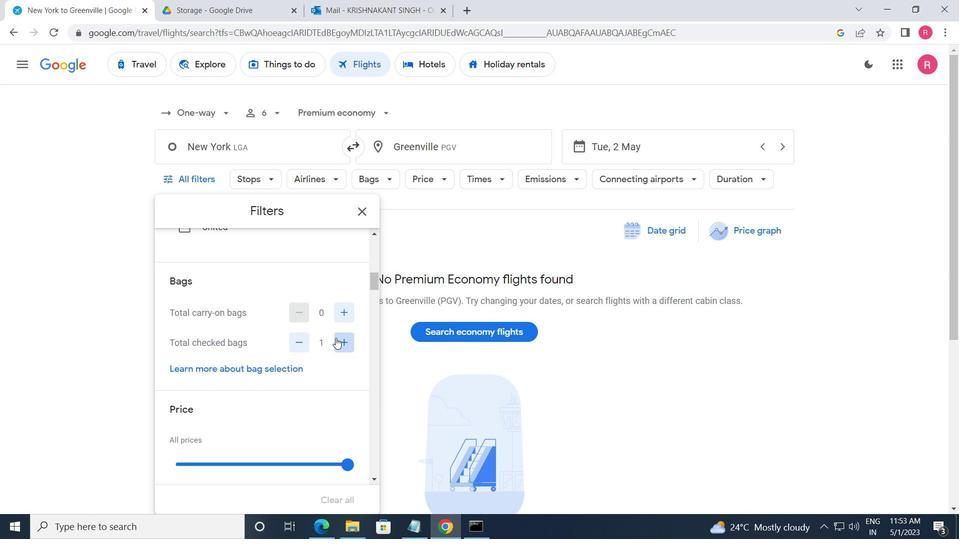 
Action: Mouse pressed left at (335, 338)
Screenshot: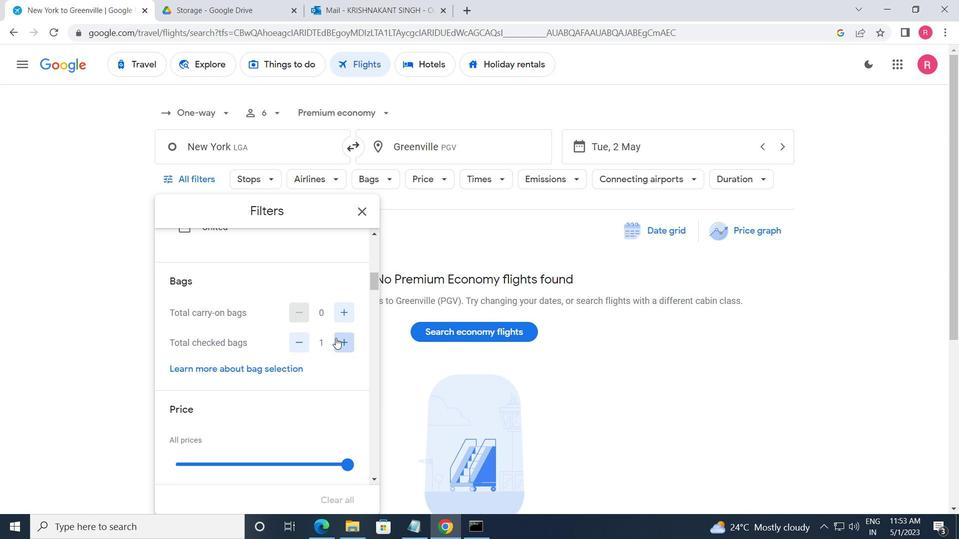 
Action: Mouse pressed left at (335, 338)
Screenshot: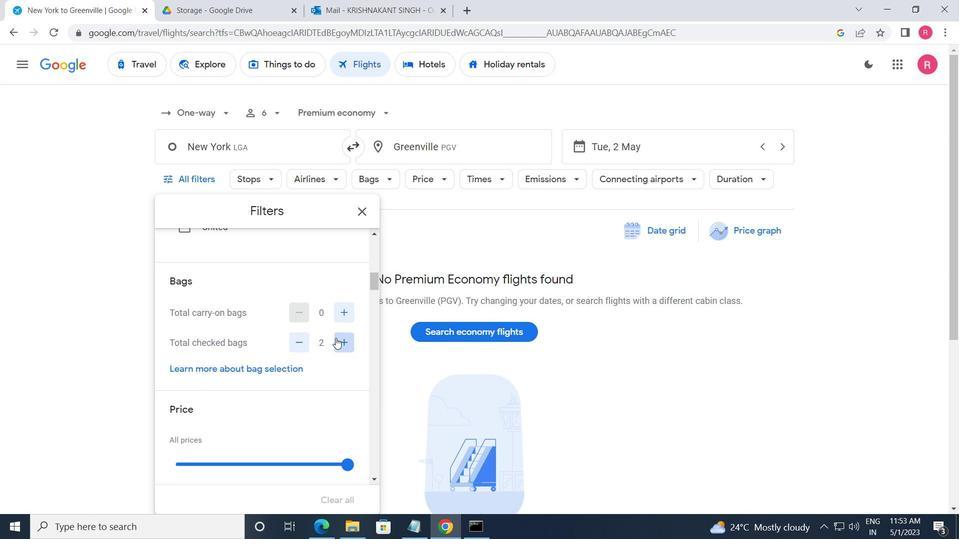
Action: Mouse moved to (335, 338)
Screenshot: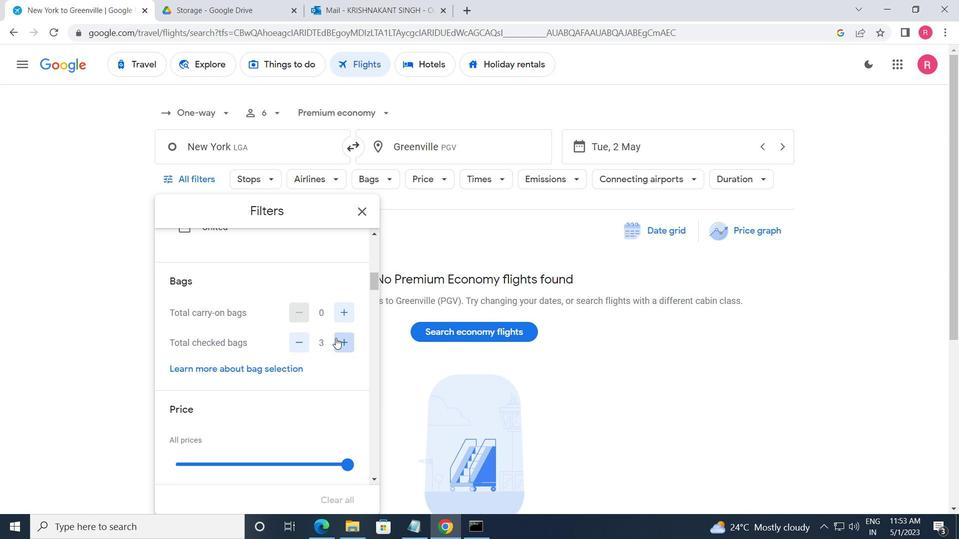 
Action: Mouse pressed left at (335, 338)
Screenshot: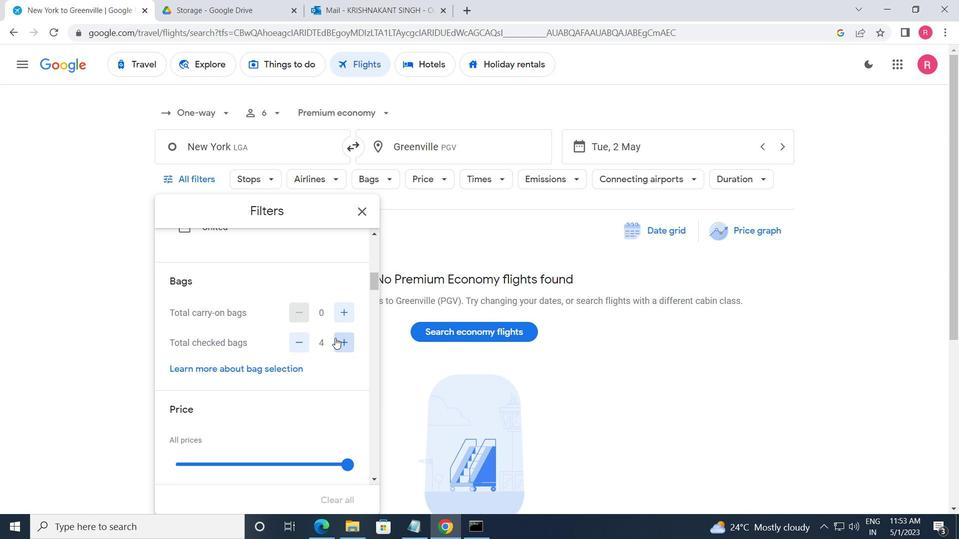 
Action: Mouse scrolled (335, 337) with delta (0, 0)
Screenshot: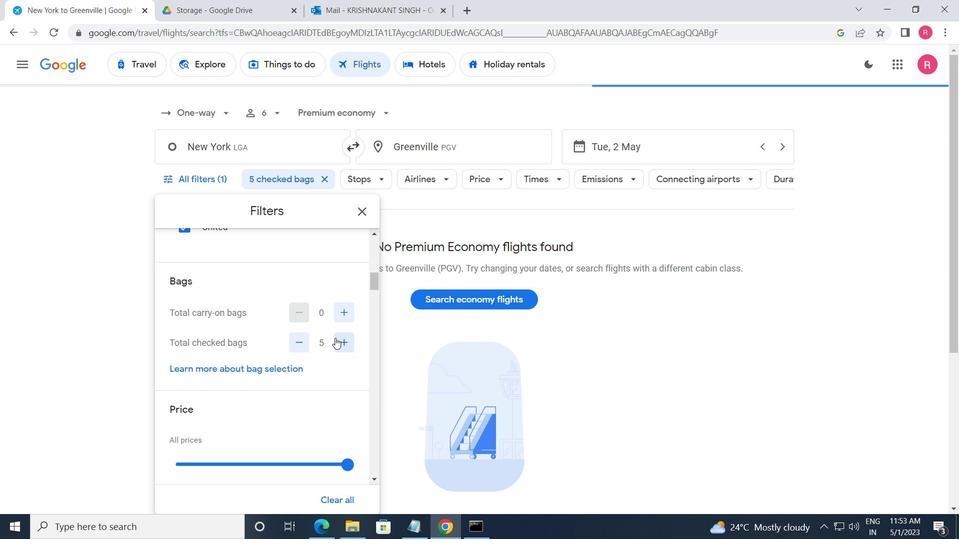 
Action: Mouse scrolled (335, 337) with delta (0, 0)
Screenshot: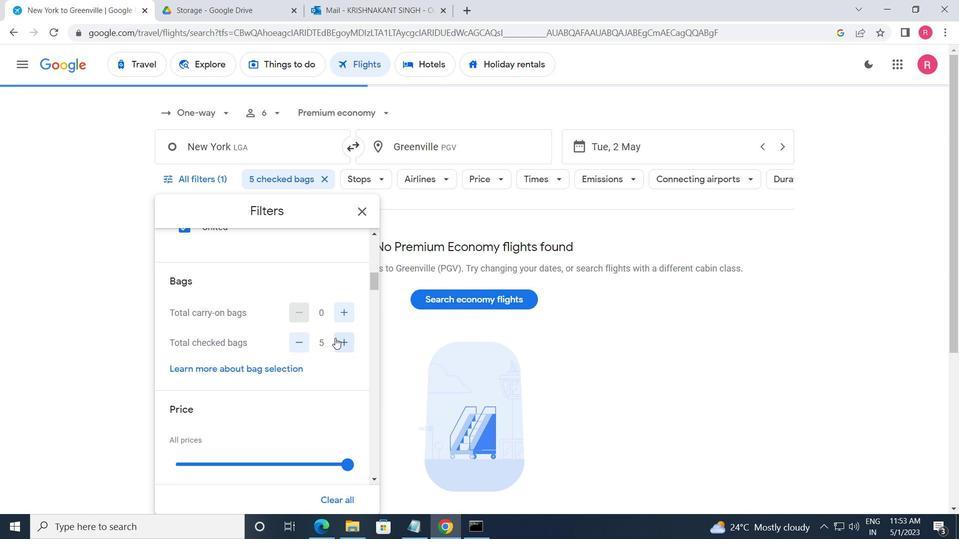 
Action: Mouse moved to (349, 340)
Screenshot: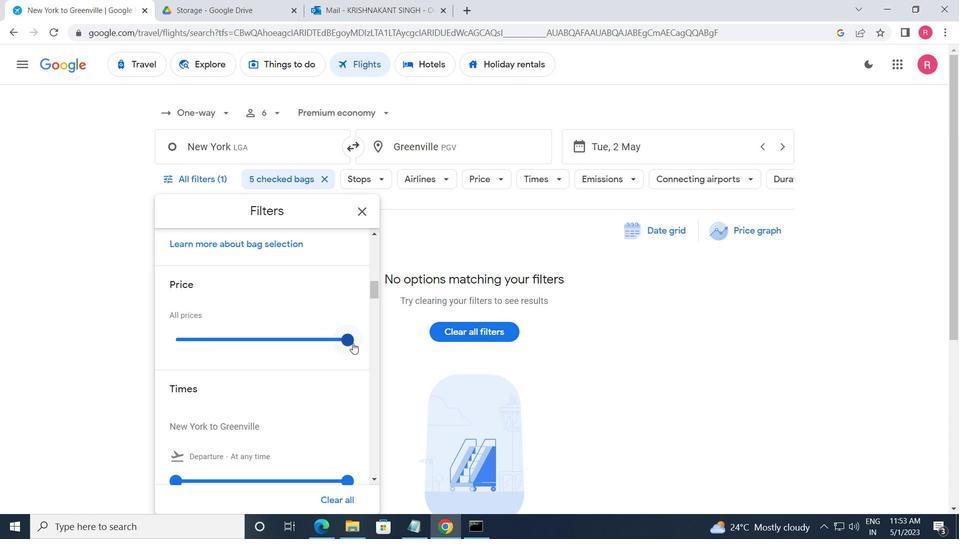 
Action: Mouse pressed left at (349, 340)
Screenshot: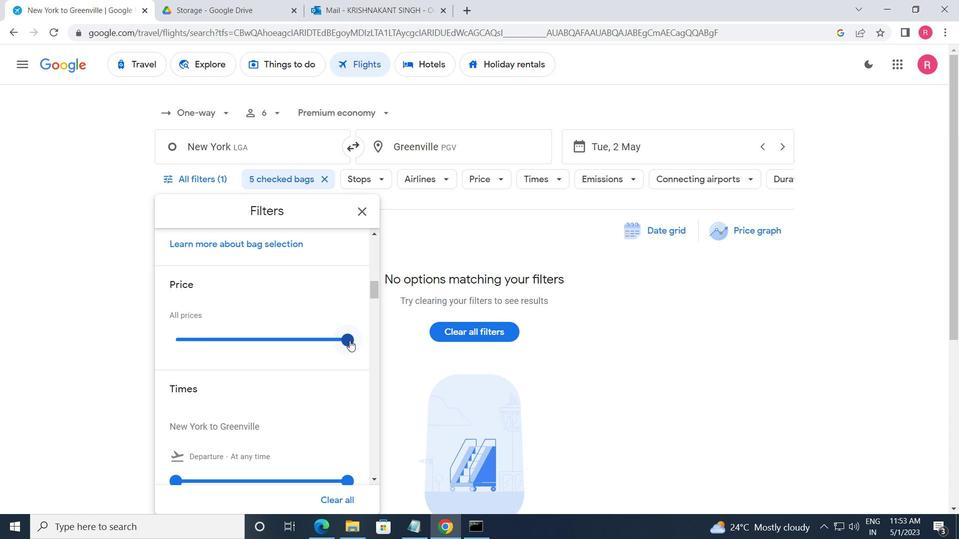 
Action: Mouse moved to (363, 346)
Screenshot: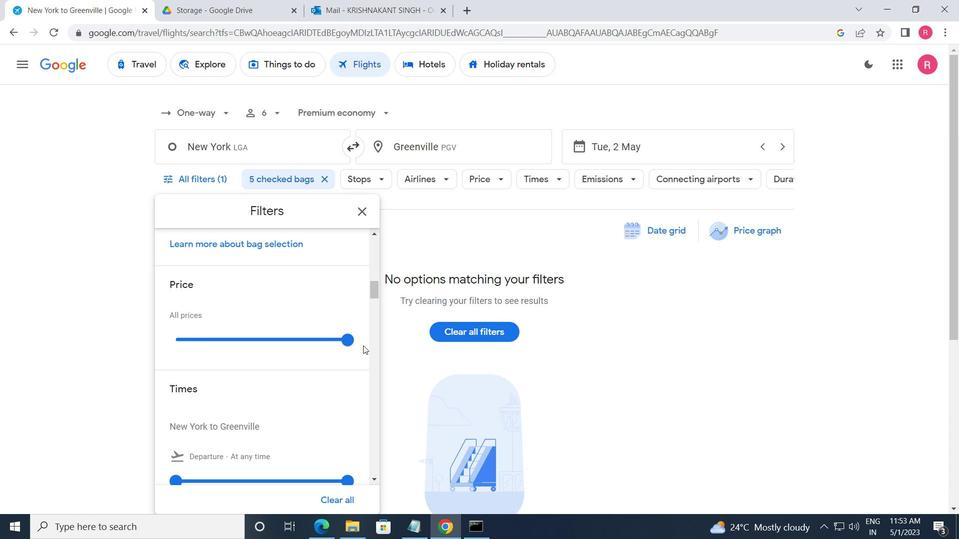 
Action: Mouse scrolled (363, 345) with delta (0, 0)
Screenshot: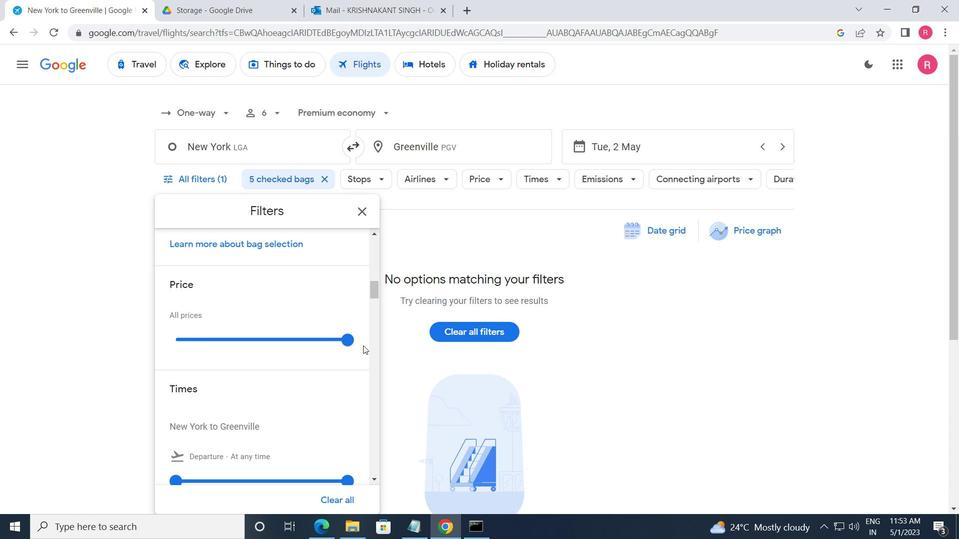 
Action: Mouse moved to (353, 334)
Screenshot: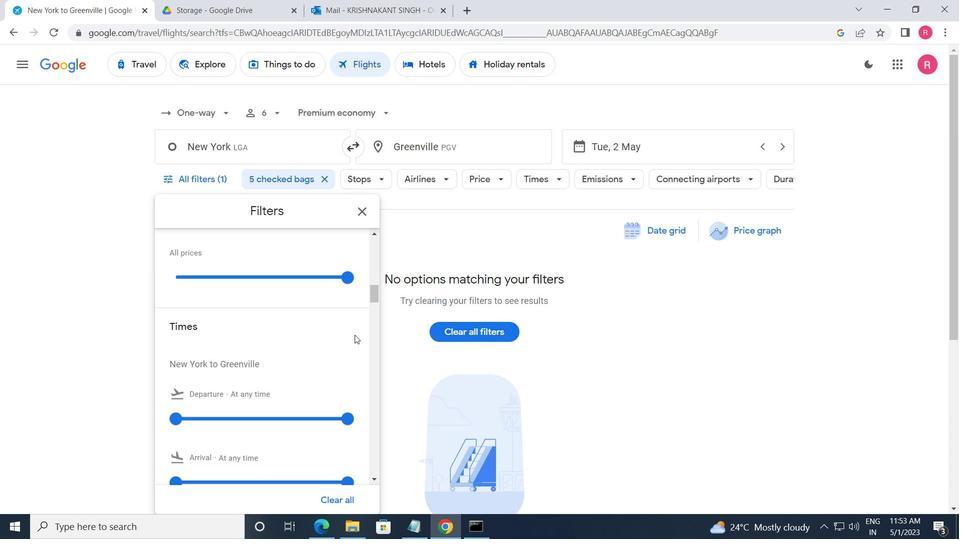 
Action: Mouse scrolled (353, 334) with delta (0, 0)
Screenshot: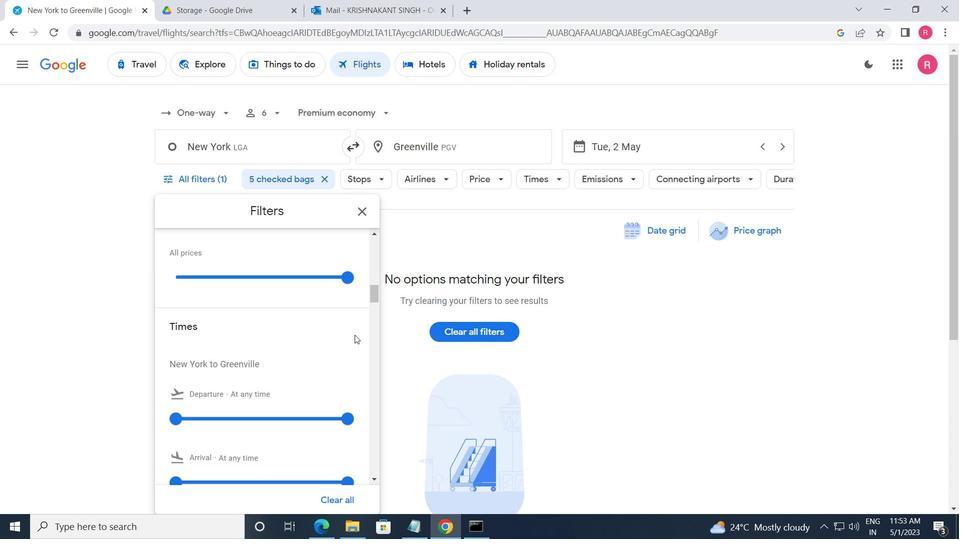 
Action: Mouse moved to (172, 357)
Screenshot: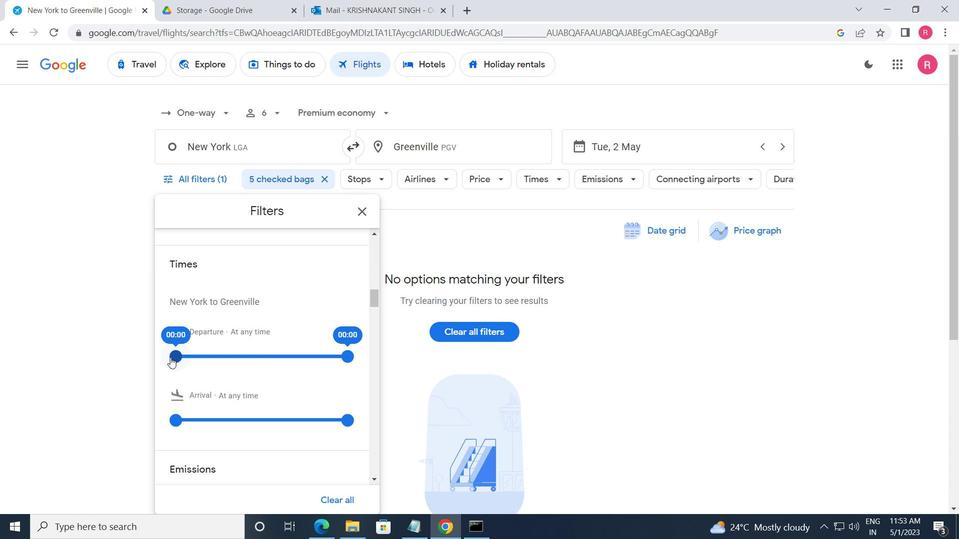 
Action: Mouse pressed left at (172, 357)
Screenshot: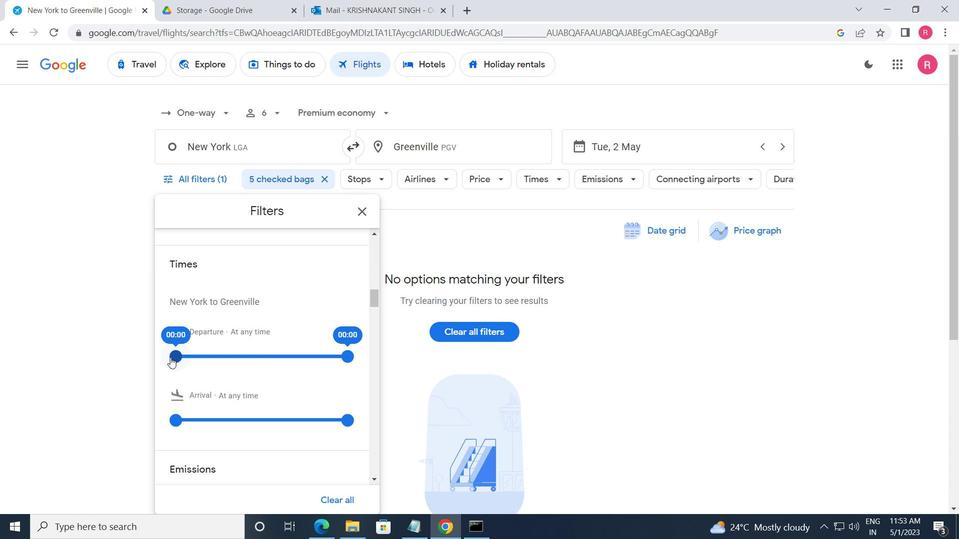 
Action: Mouse moved to (342, 356)
Screenshot: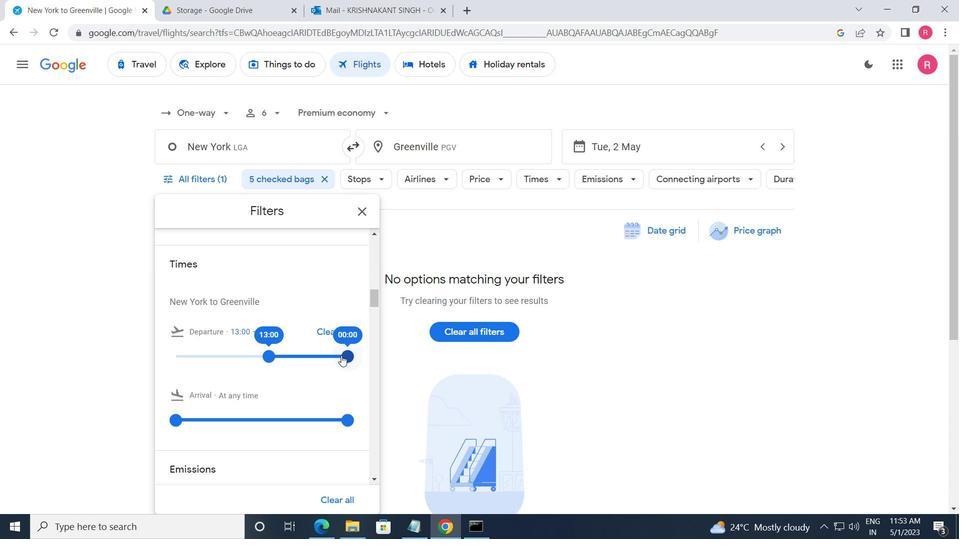 
Action: Mouse pressed left at (342, 356)
Screenshot: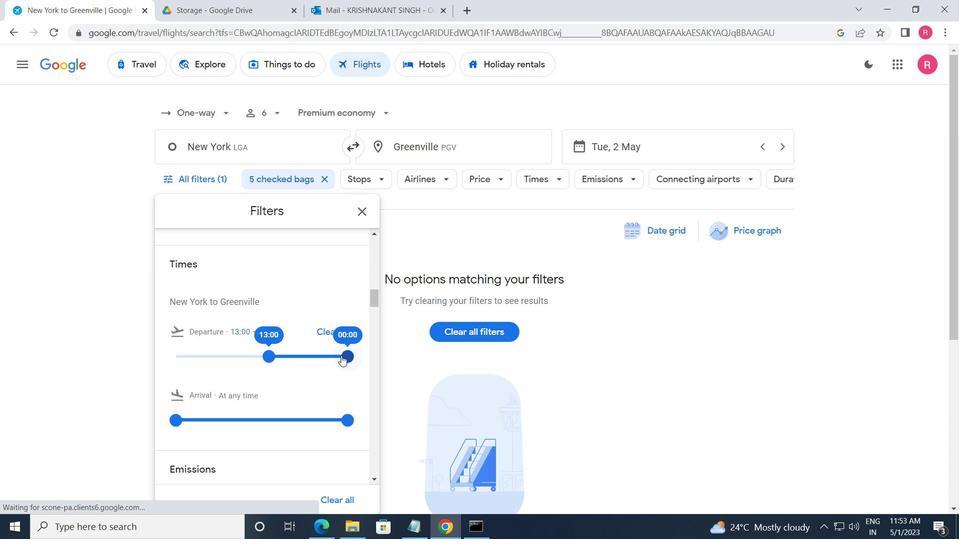 
Action: Mouse moved to (362, 214)
Screenshot: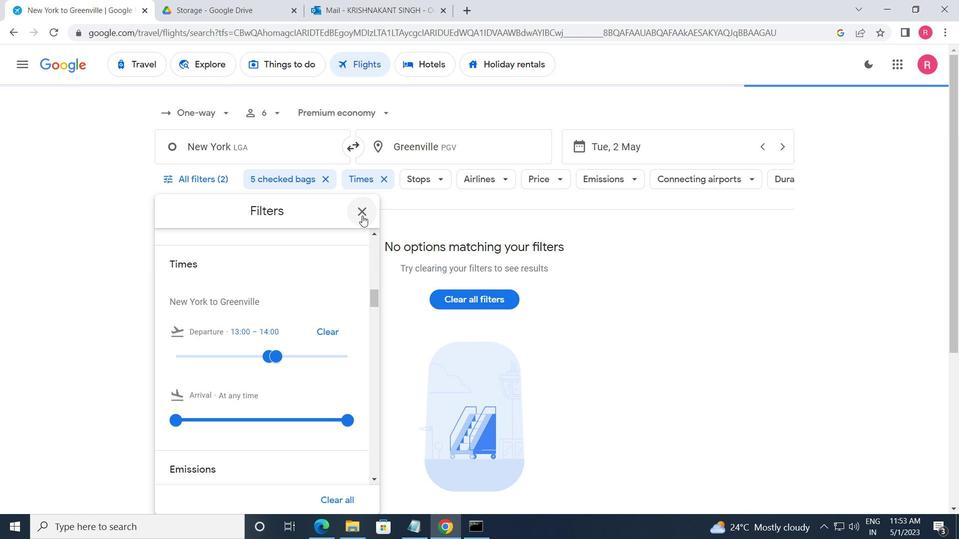 
Action: Mouse pressed left at (362, 214)
Screenshot: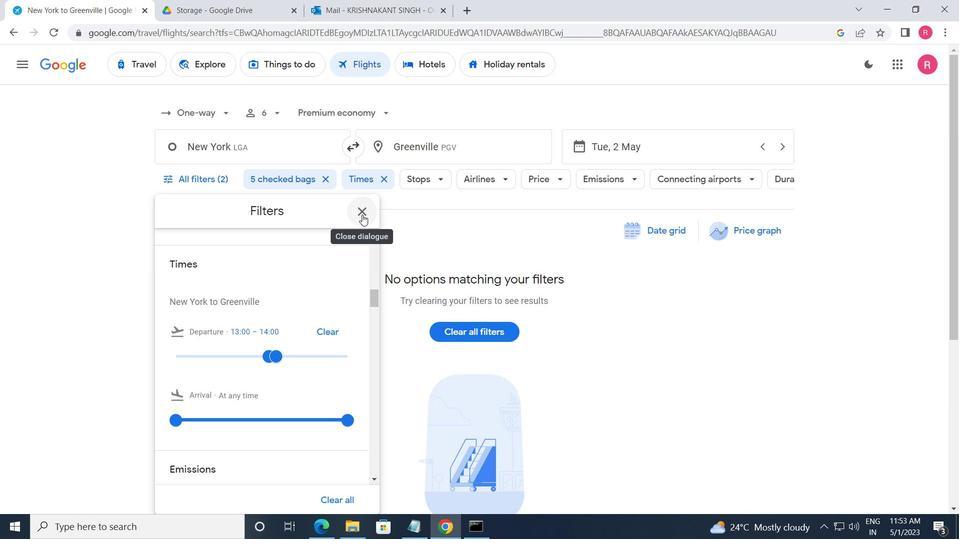
